 Task: Open Card Social Media Content Review in Board Market Analysis for Market Penetration Strategy to Workspace Digital Marketing Agencies and add a team member Softage.3@softage.net, a label Purple, a checklist Slow Food Movement, an attachment from Trello, a color Purple and finally, add a card description 'Develop and launch new customer acquisition strategy for emerging markets' and a comment 'Given the potential impact of this task on our company reputation for innovation, let us ensure that we approach it with a sense of creativity and imagination.'. Add a start date 'Jan 03, 1900' with a due date 'Jan 10, 1900'
Action: Mouse moved to (254, 159)
Screenshot: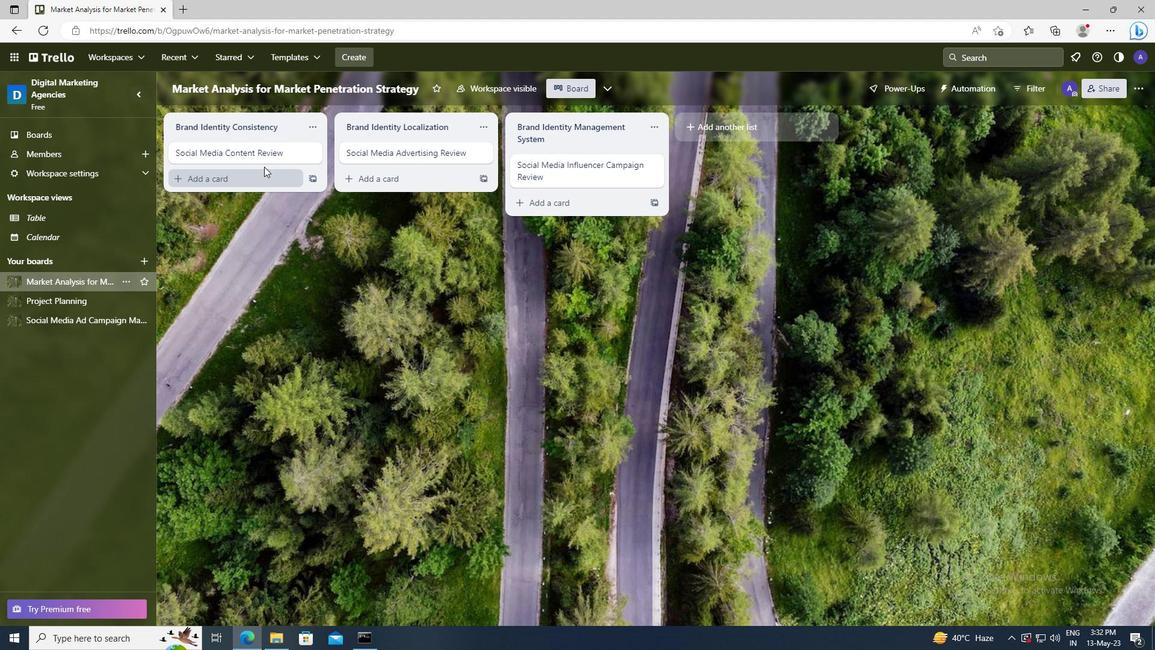 
Action: Mouse pressed left at (254, 159)
Screenshot: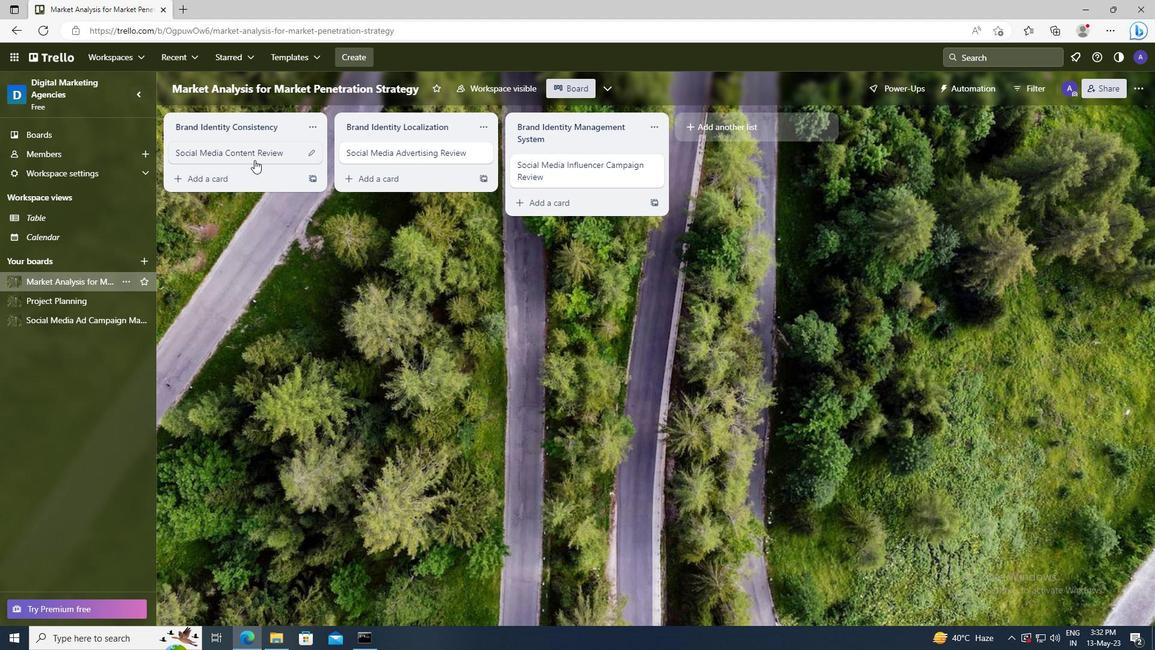 
Action: Mouse moved to (710, 157)
Screenshot: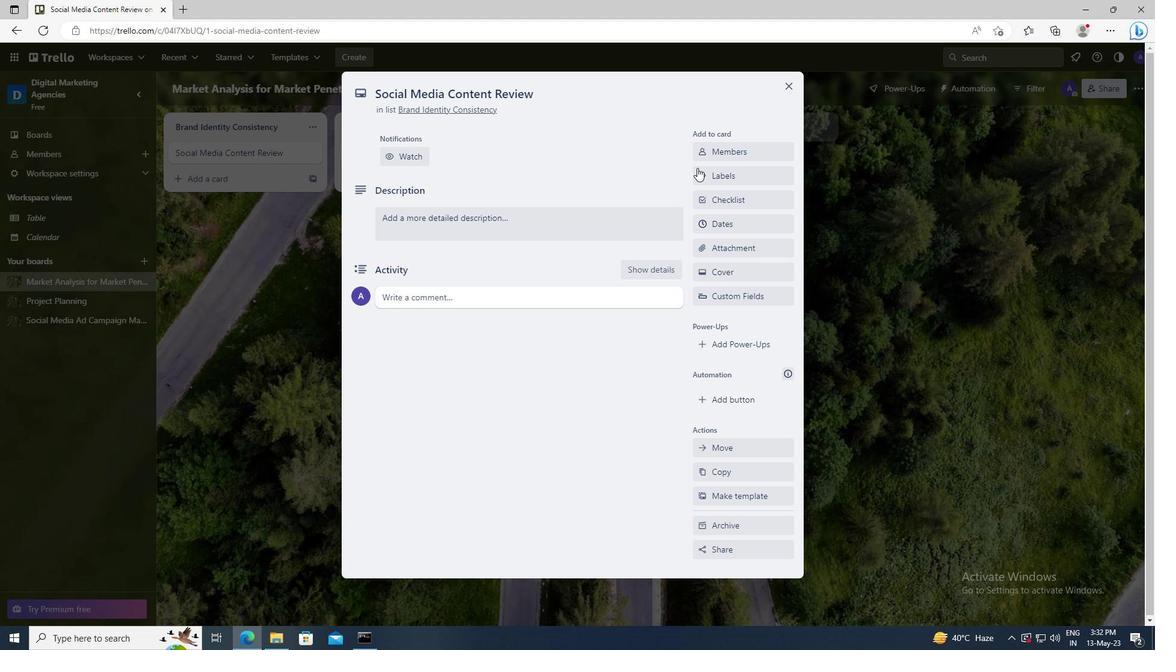 
Action: Mouse pressed left at (710, 157)
Screenshot: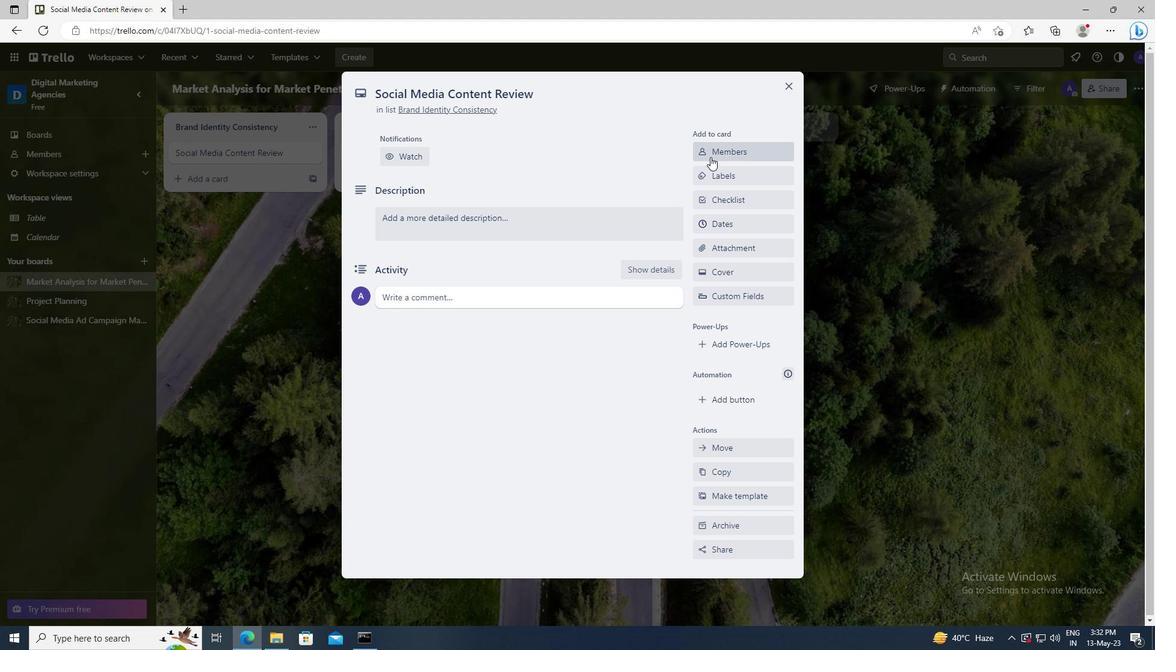 
Action: Mouse moved to (720, 199)
Screenshot: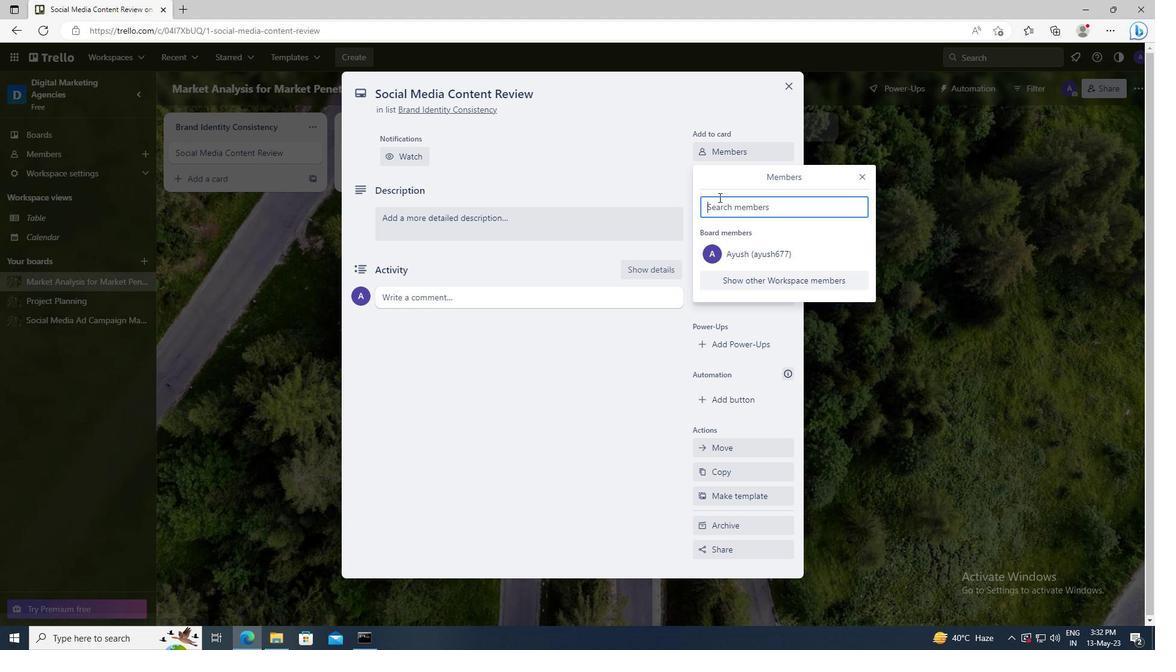 
Action: Mouse pressed left at (720, 199)
Screenshot: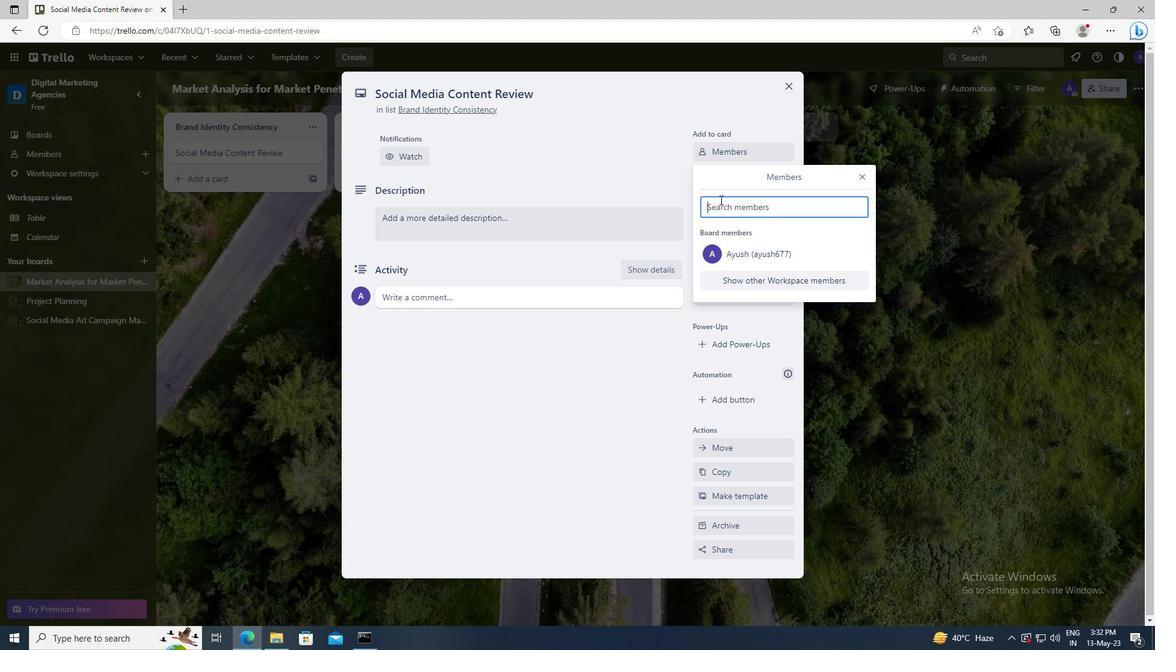 
Action: Key pressed <Key.shift>SOFTAGE.3
Screenshot: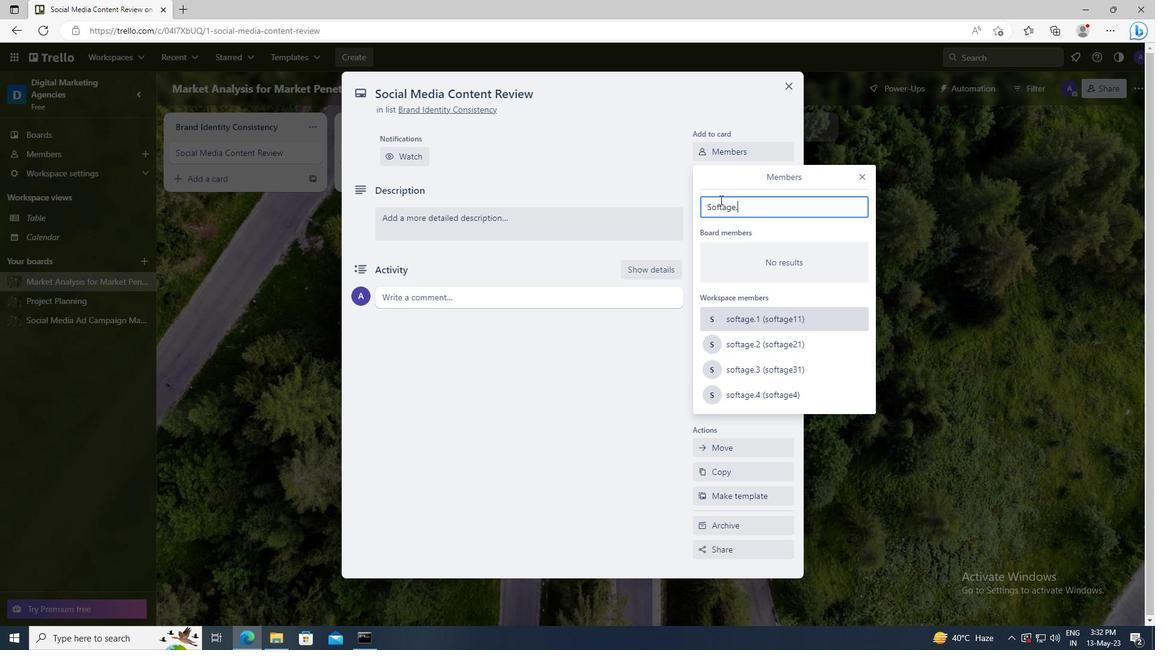 
Action: Mouse moved to (740, 321)
Screenshot: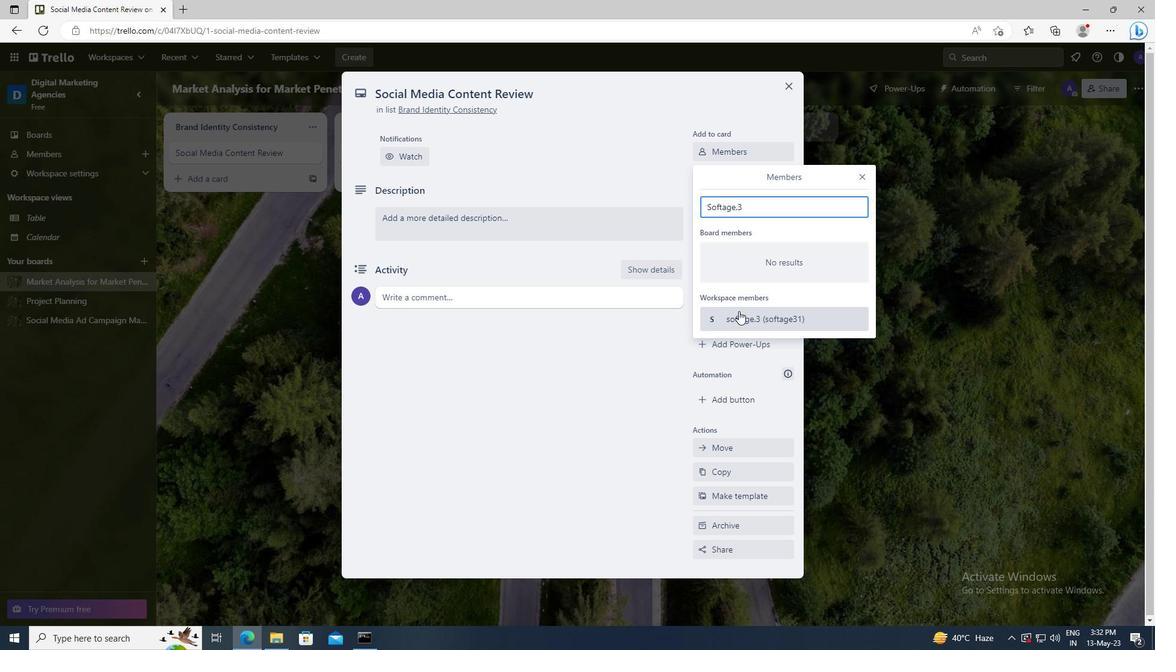 
Action: Mouse pressed left at (740, 321)
Screenshot: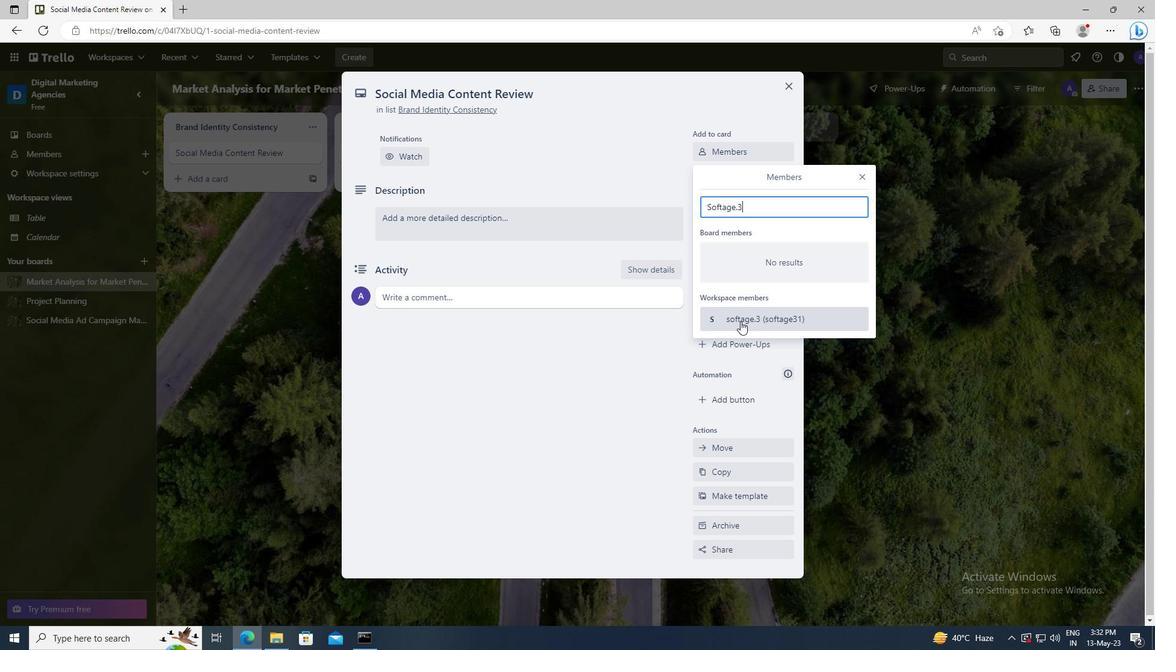 
Action: Mouse moved to (863, 175)
Screenshot: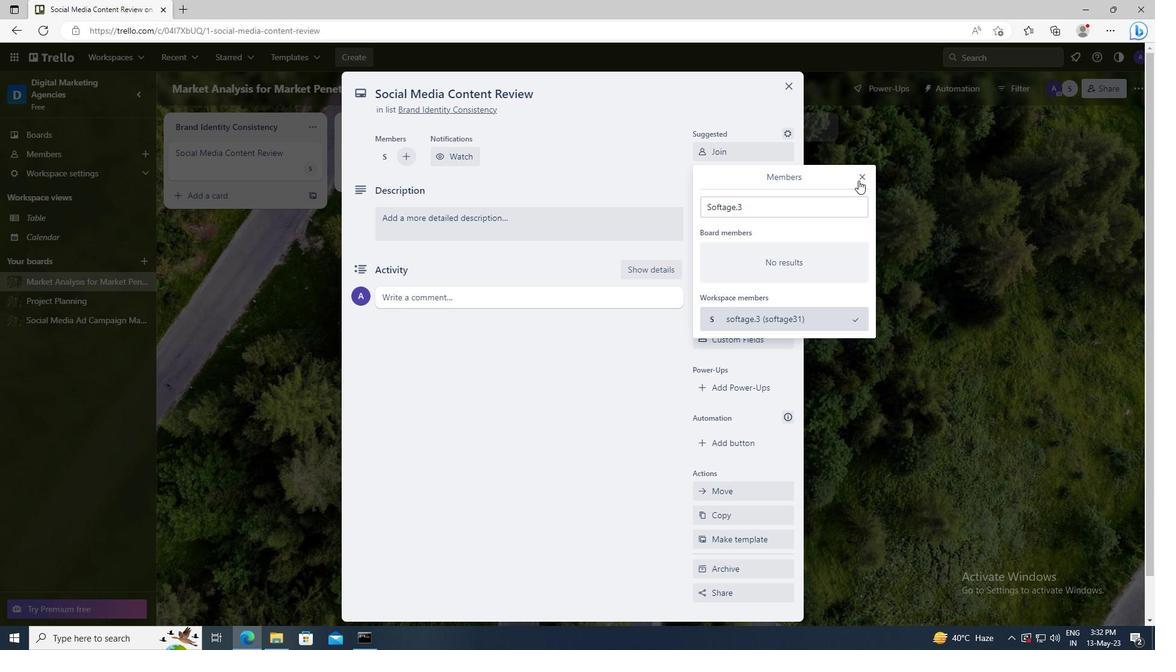 
Action: Mouse pressed left at (863, 175)
Screenshot: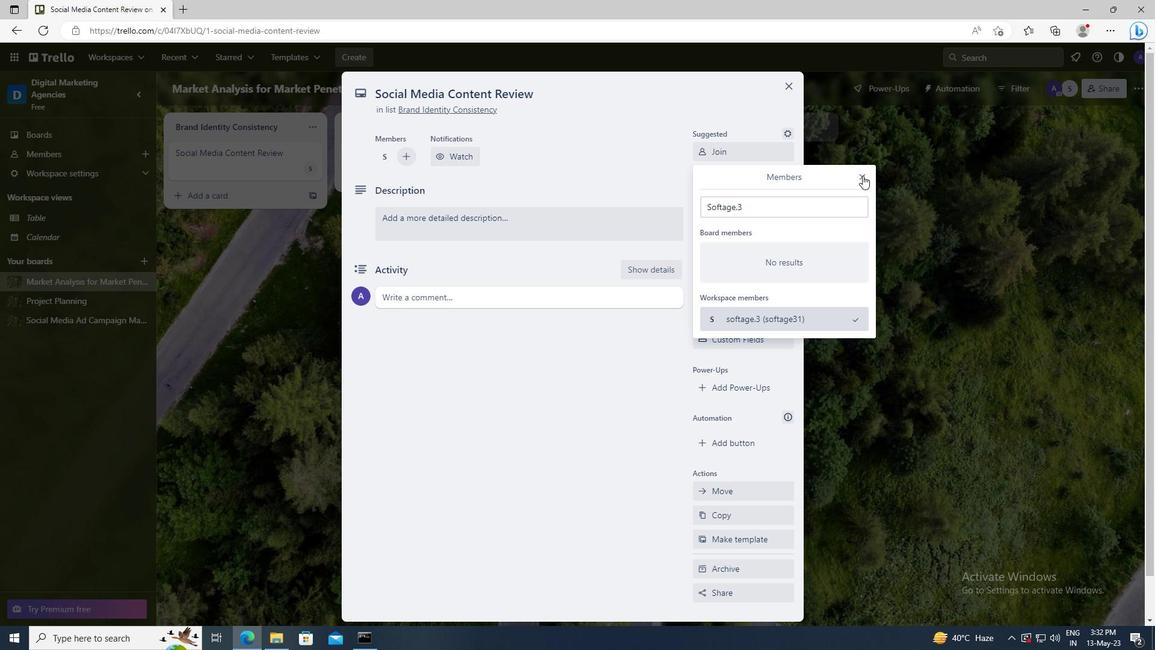 
Action: Mouse moved to (751, 214)
Screenshot: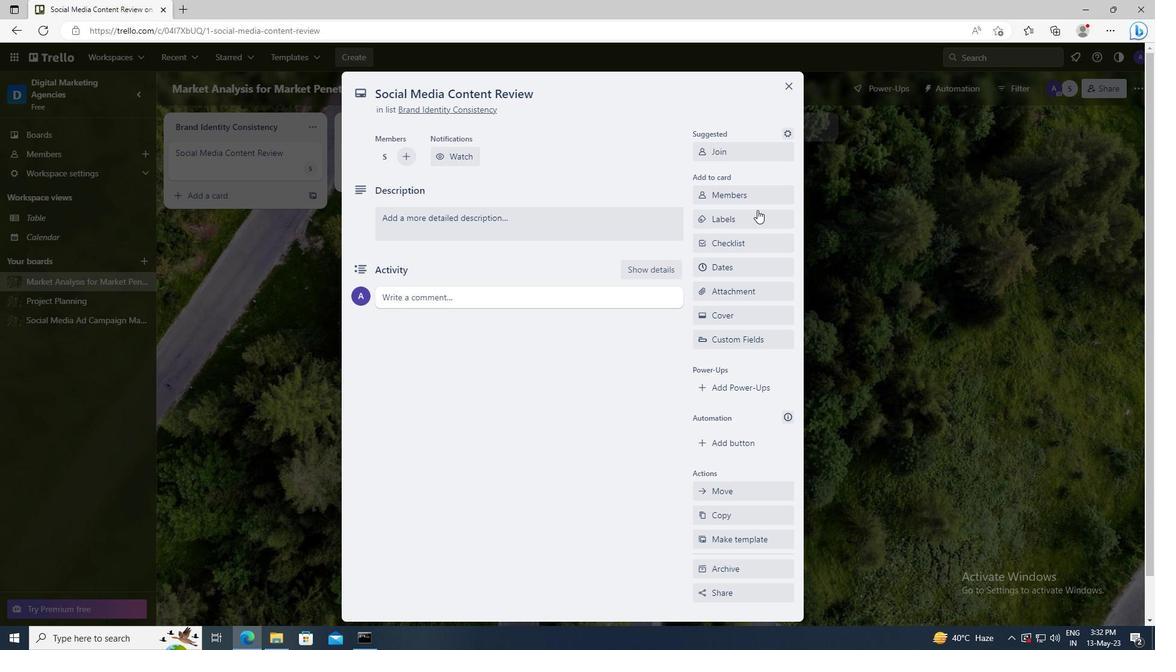 
Action: Mouse pressed left at (751, 214)
Screenshot: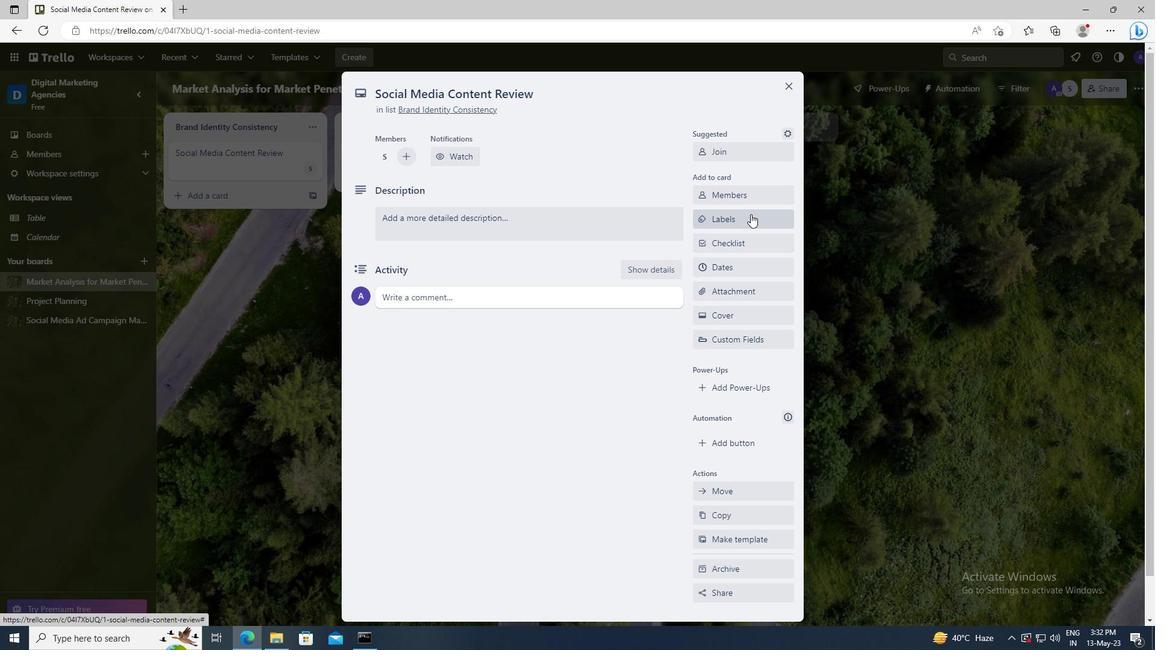 
Action: Mouse moved to (772, 456)
Screenshot: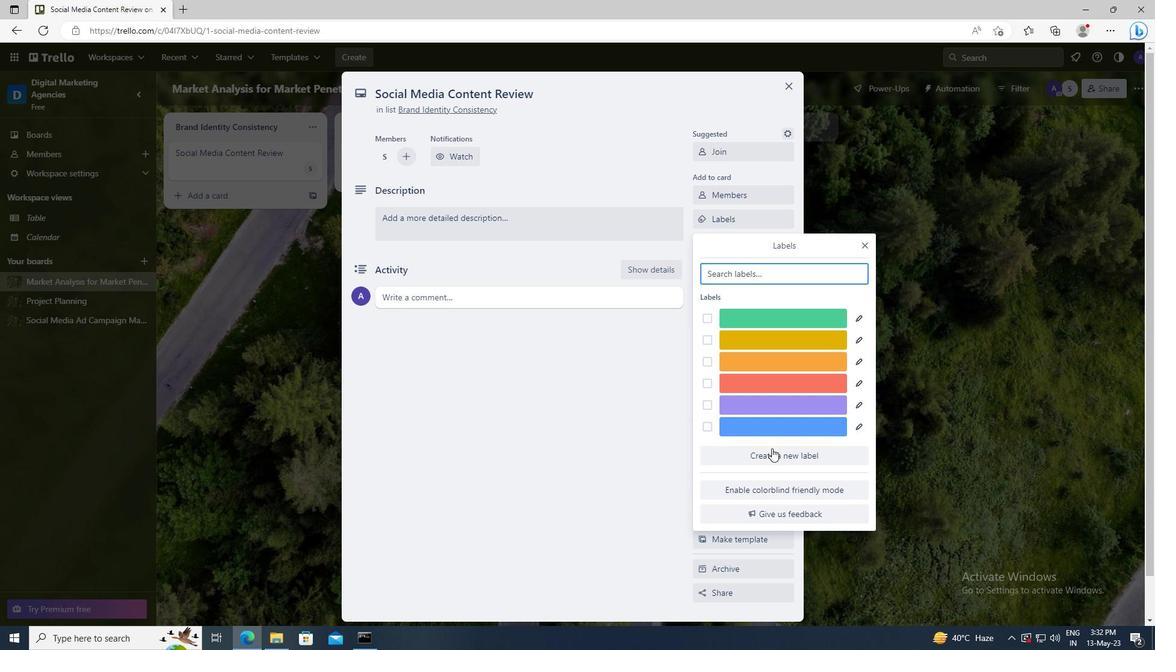 
Action: Mouse pressed left at (772, 456)
Screenshot: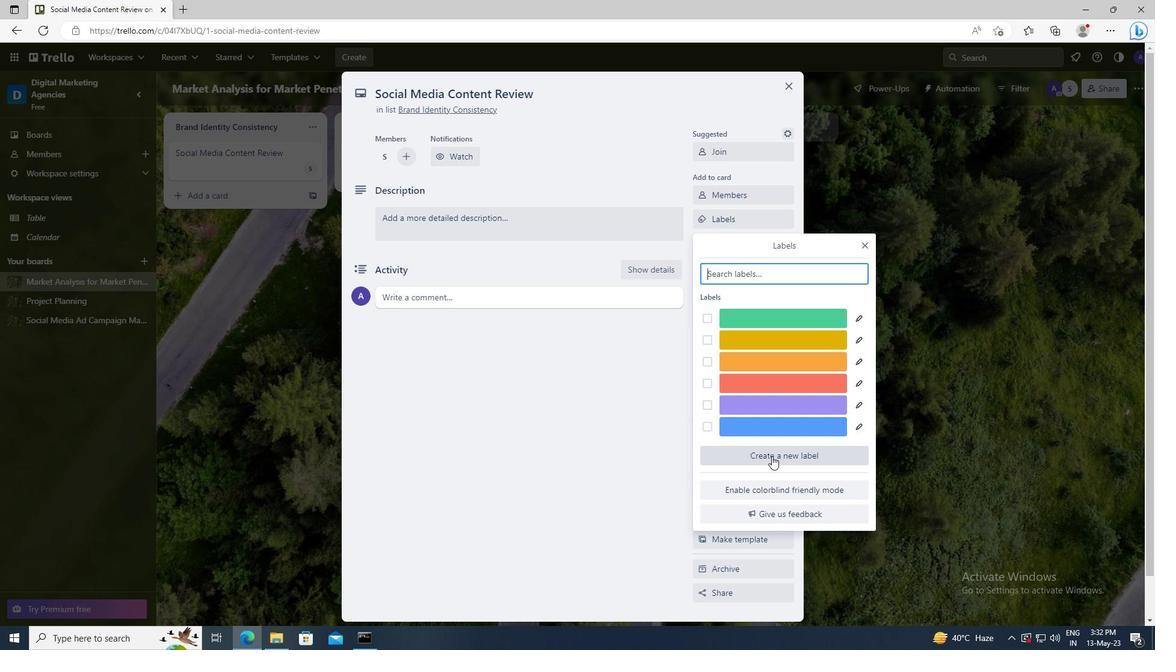 
Action: Mouse moved to (851, 417)
Screenshot: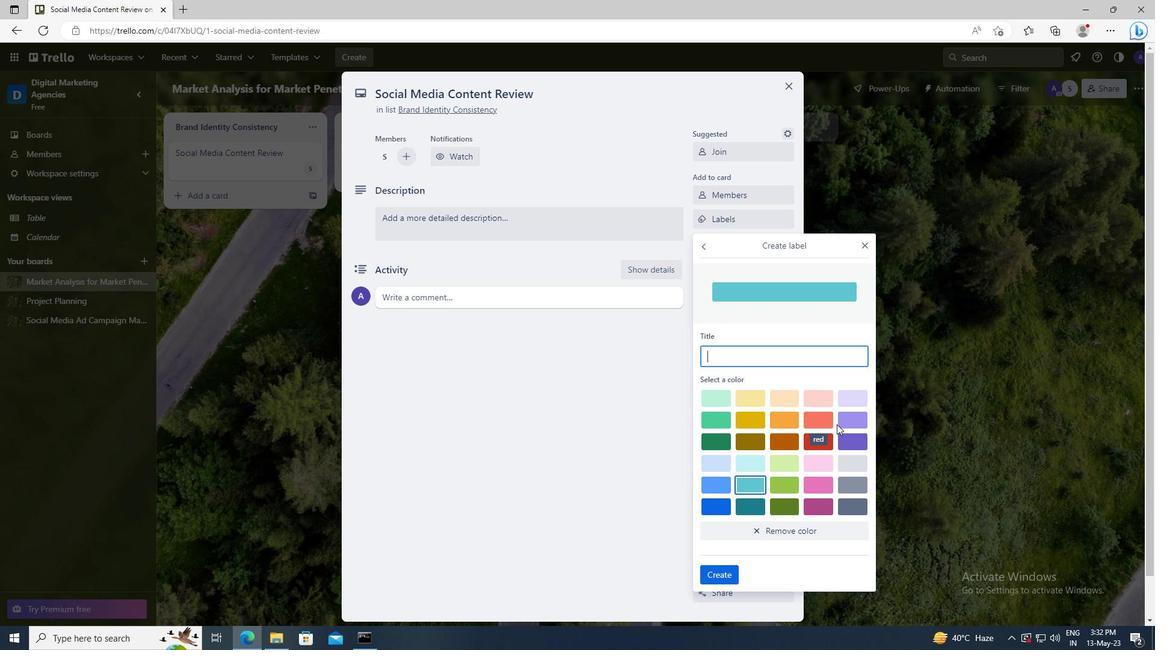
Action: Mouse pressed left at (851, 417)
Screenshot: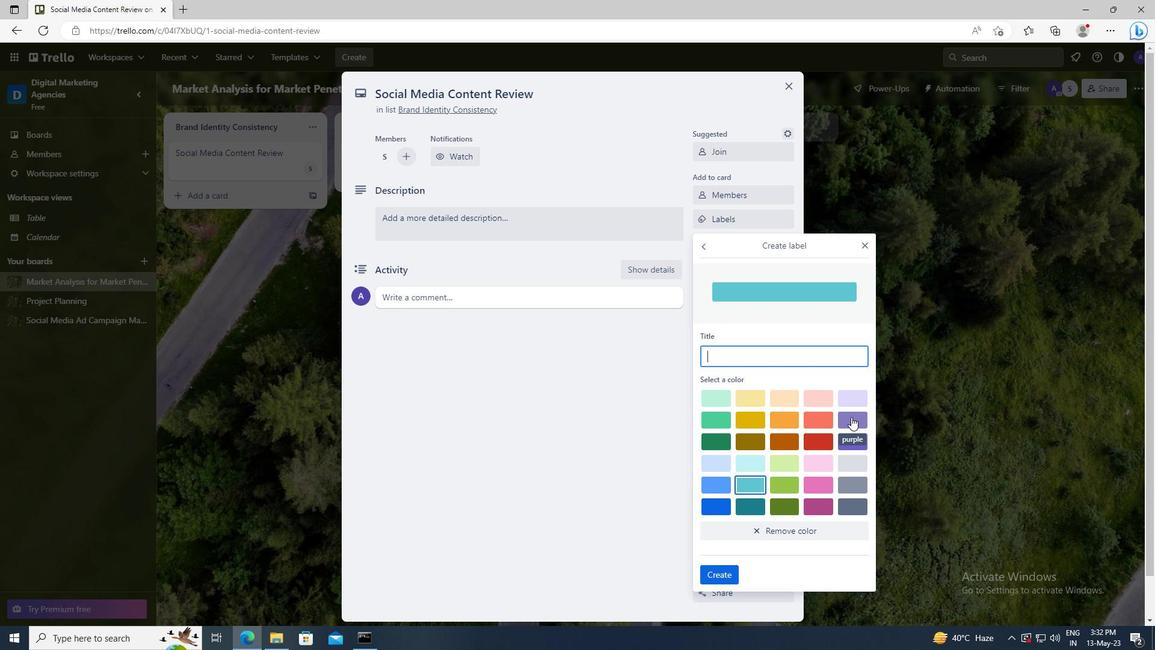 
Action: Mouse moved to (731, 573)
Screenshot: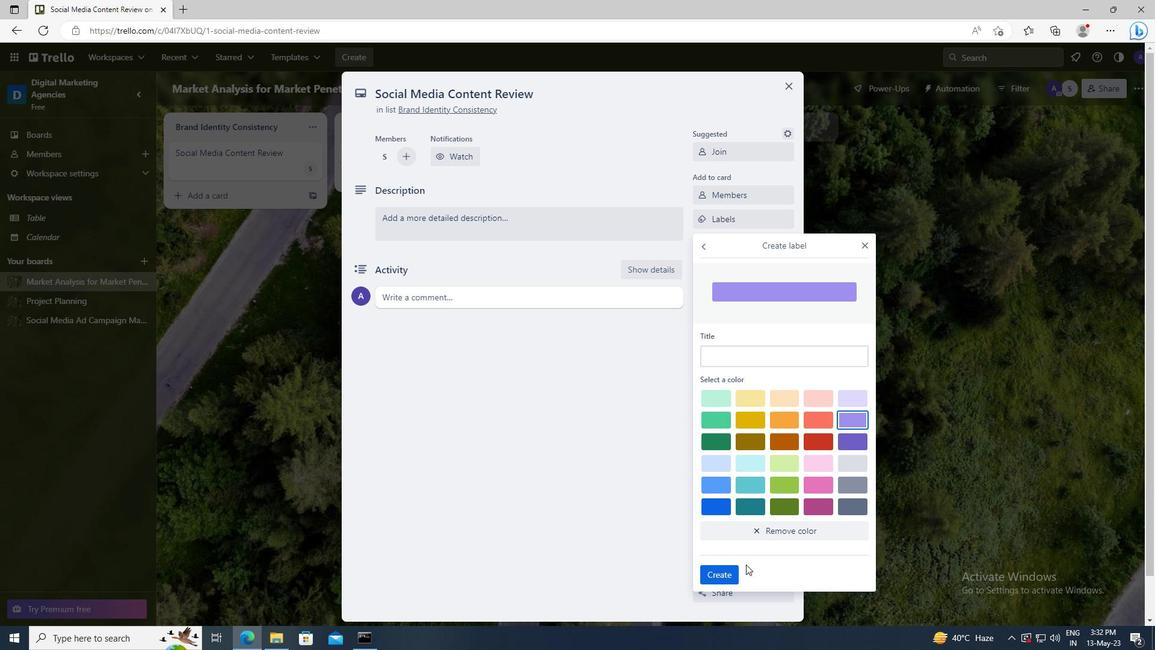 
Action: Mouse pressed left at (731, 573)
Screenshot: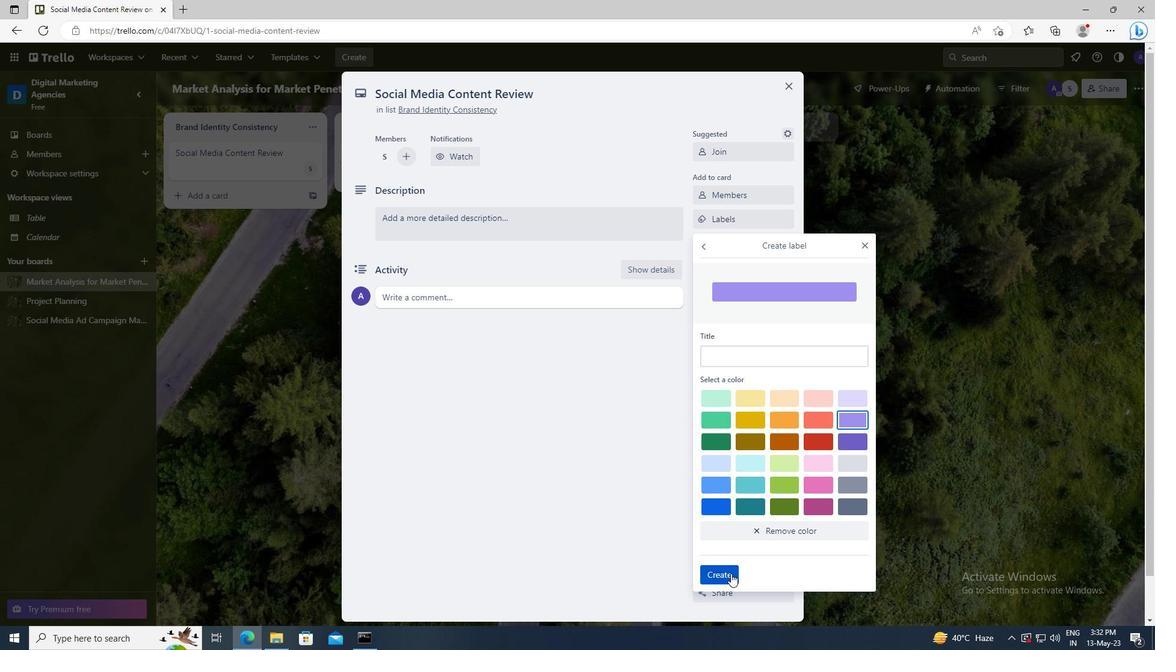 
Action: Mouse moved to (864, 245)
Screenshot: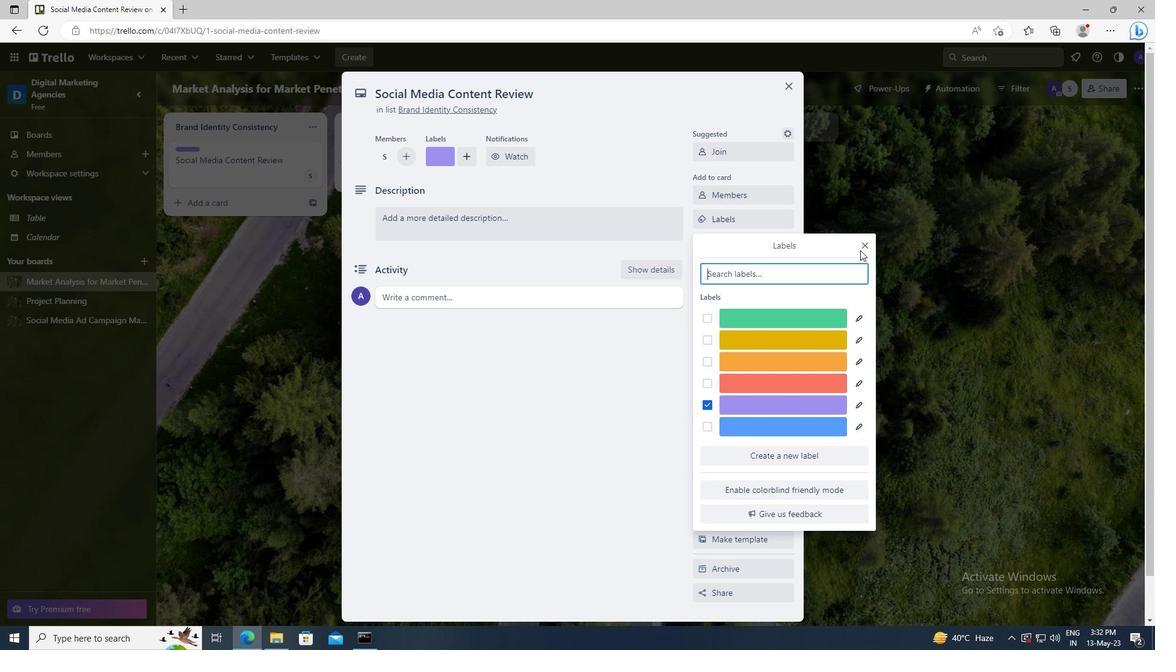 
Action: Mouse pressed left at (864, 245)
Screenshot: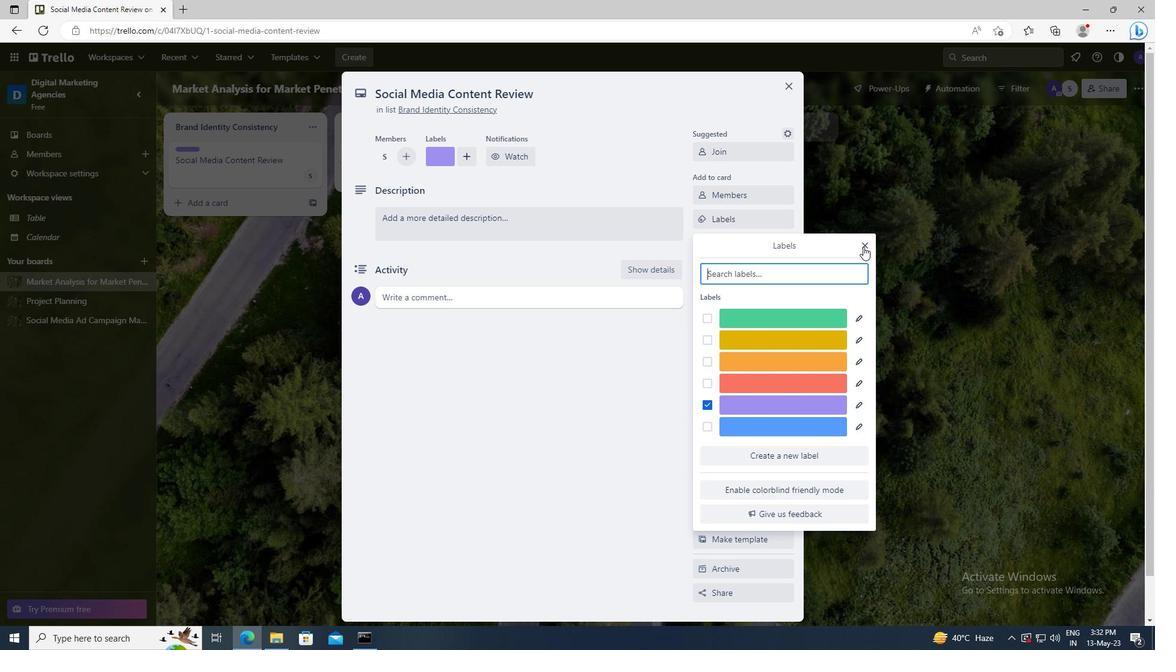 
Action: Mouse moved to (740, 246)
Screenshot: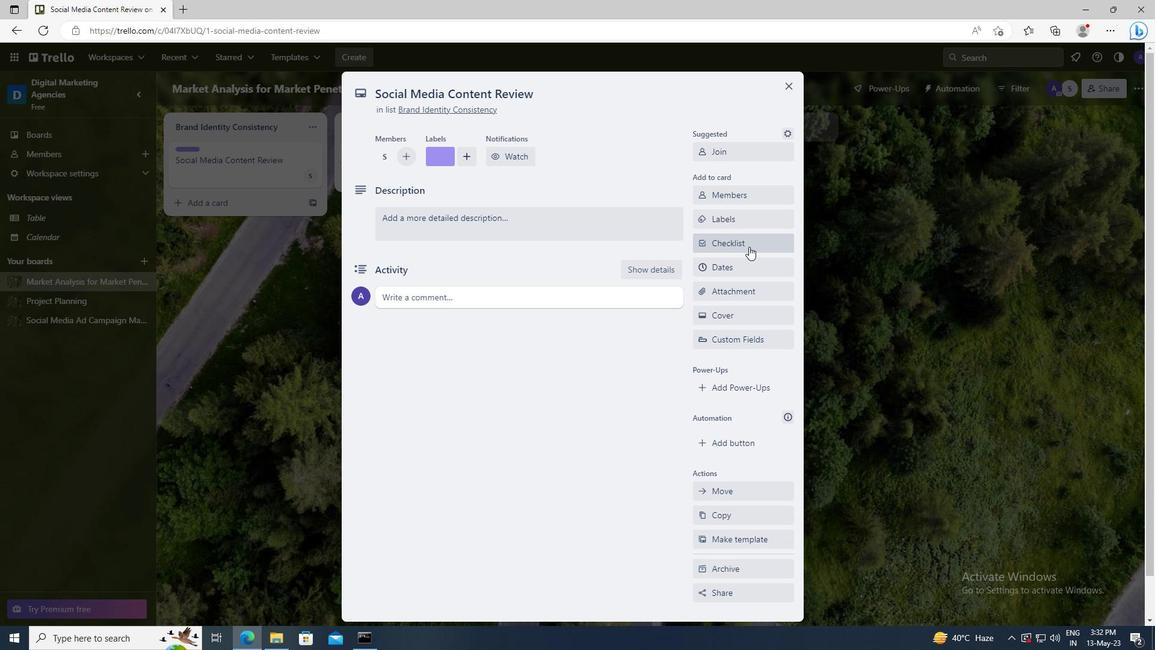 
Action: Mouse pressed left at (740, 246)
Screenshot: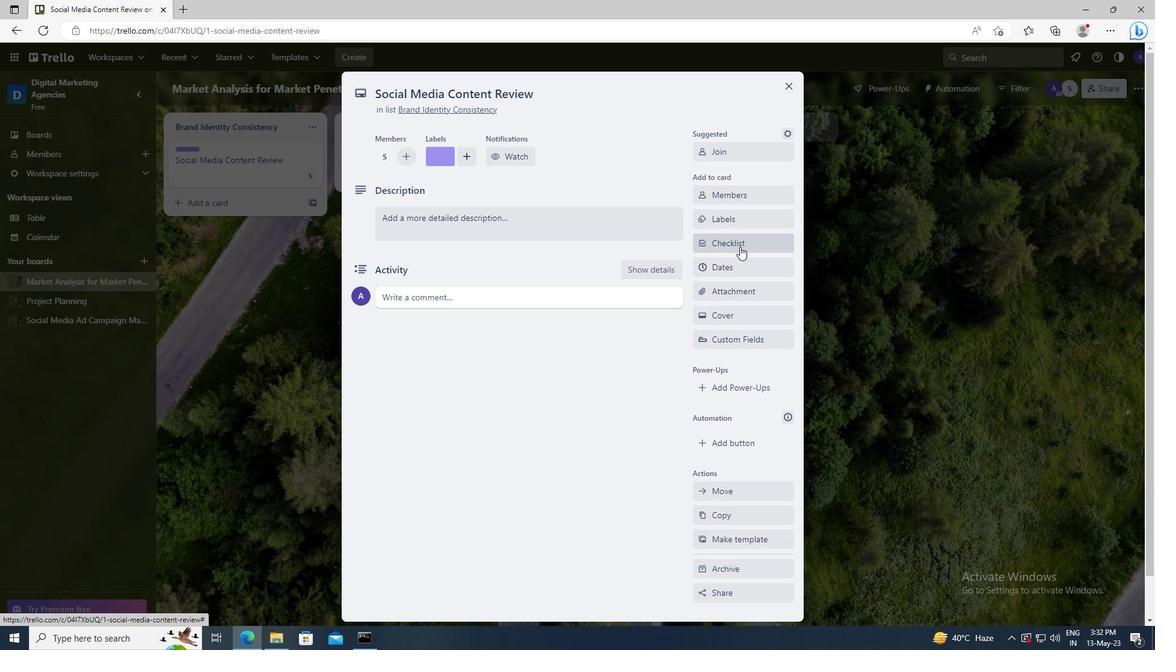 
Action: Key pressed <Key.shift>SLOW<Key.space><Key.shift>FOOD<Key.space><Key.shift>MOVEMENT
Screenshot: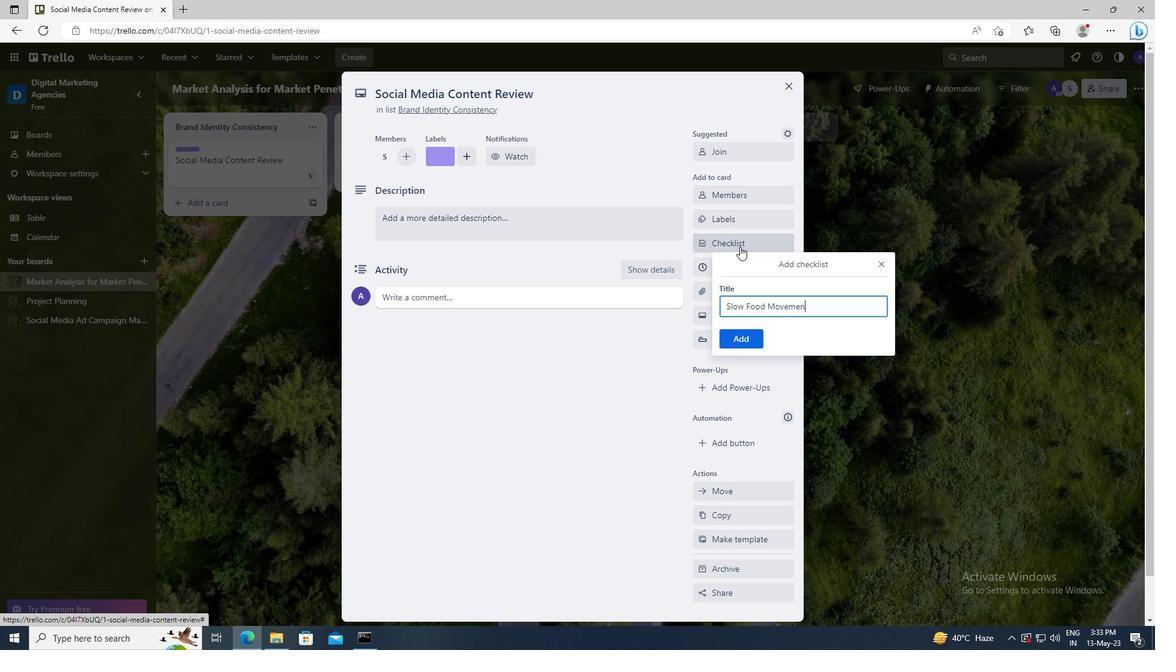 
Action: Mouse moved to (733, 338)
Screenshot: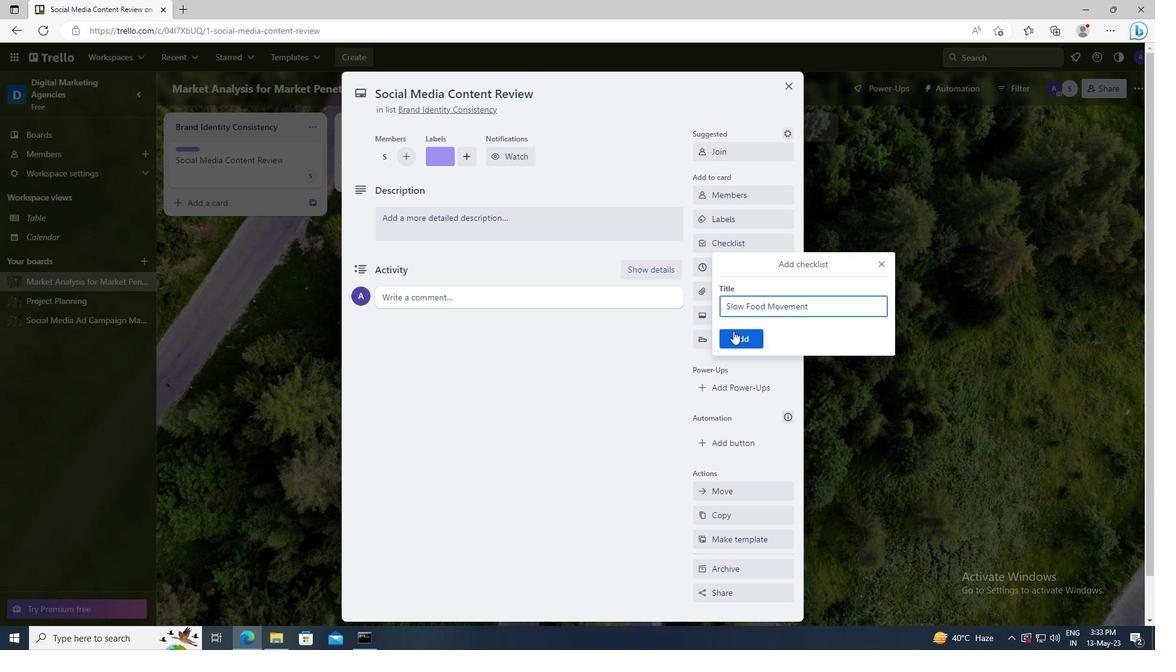 
Action: Mouse pressed left at (733, 338)
Screenshot: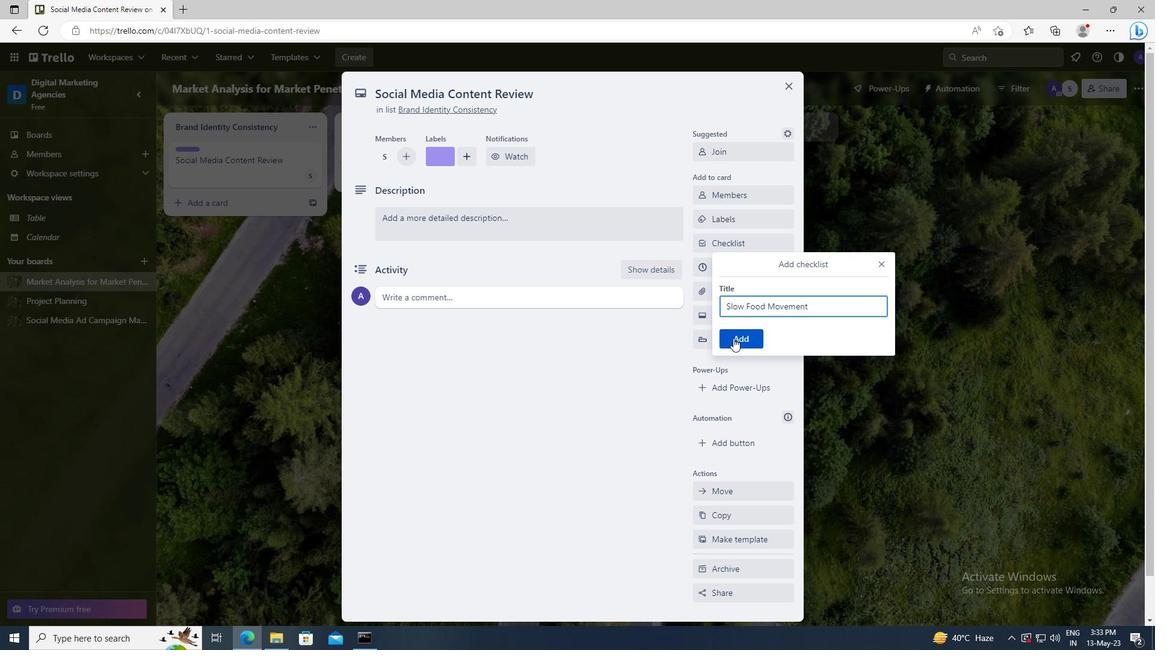 
Action: Mouse moved to (727, 294)
Screenshot: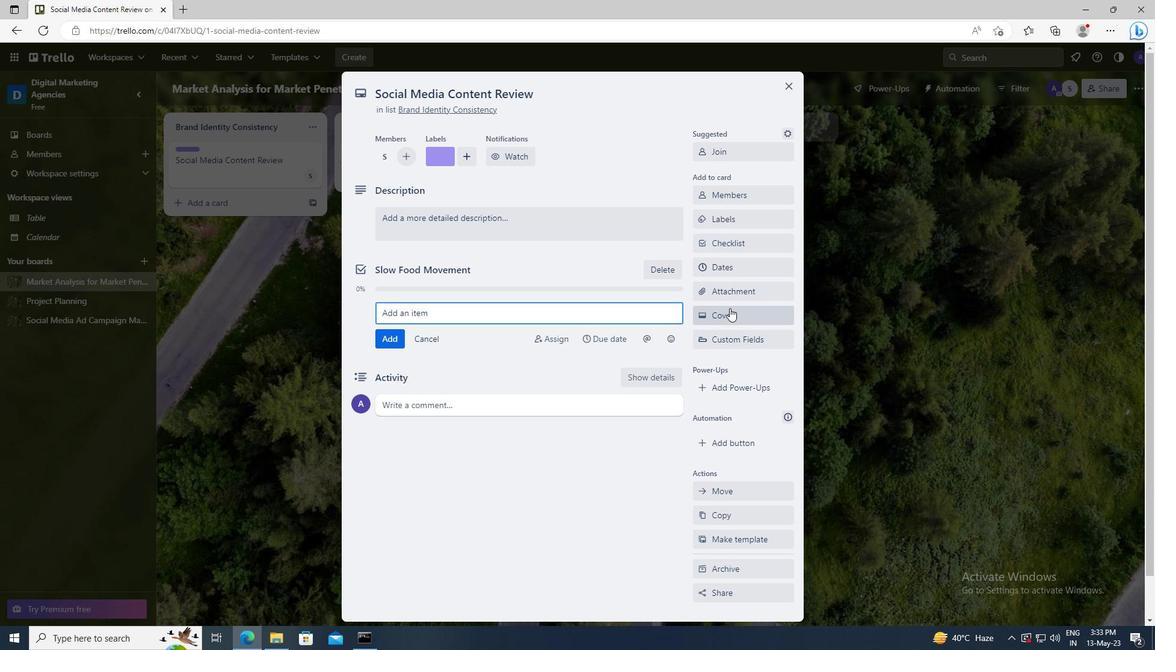 
Action: Mouse pressed left at (727, 294)
Screenshot: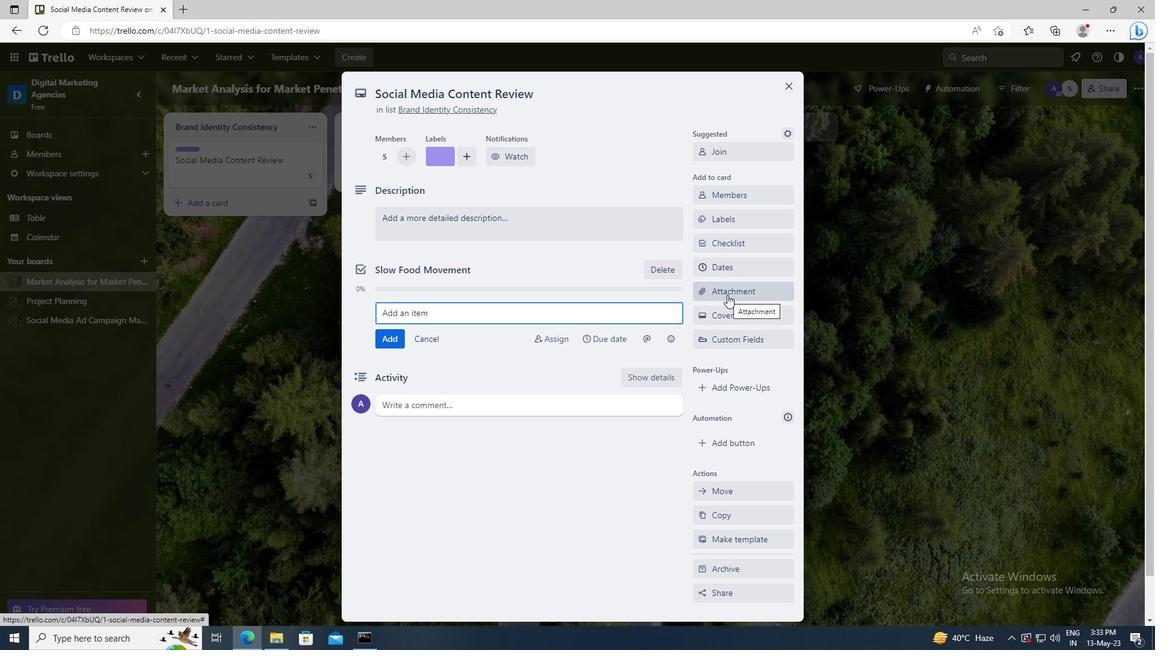 
Action: Mouse moved to (731, 362)
Screenshot: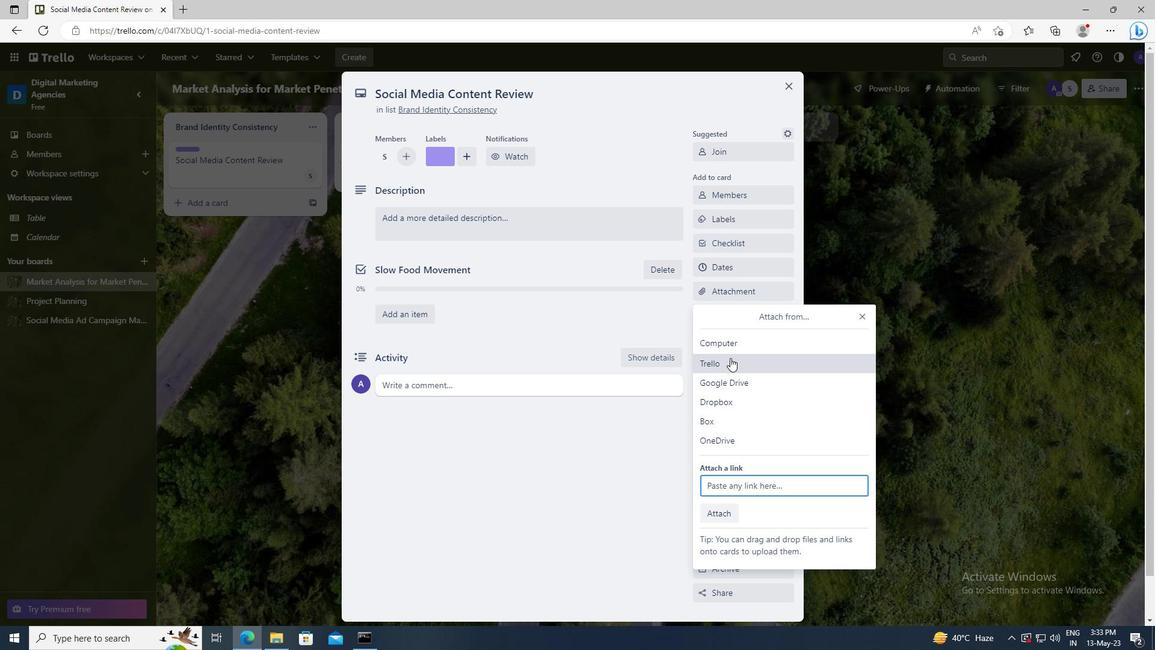 
Action: Mouse pressed left at (731, 362)
Screenshot: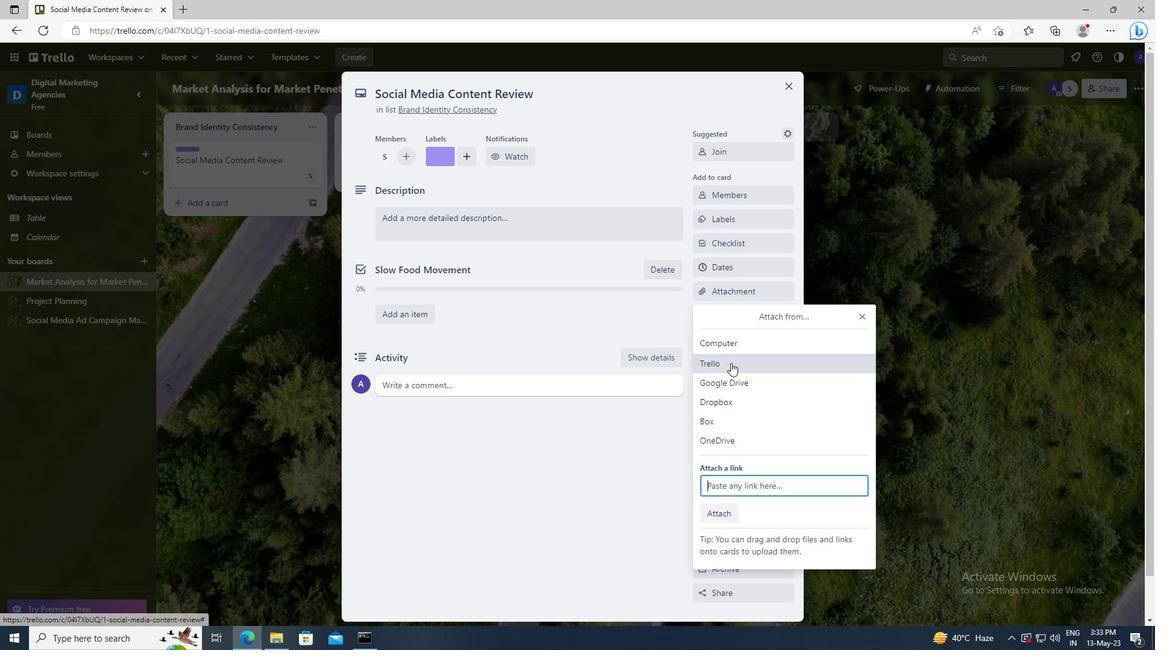 
Action: Mouse moved to (727, 278)
Screenshot: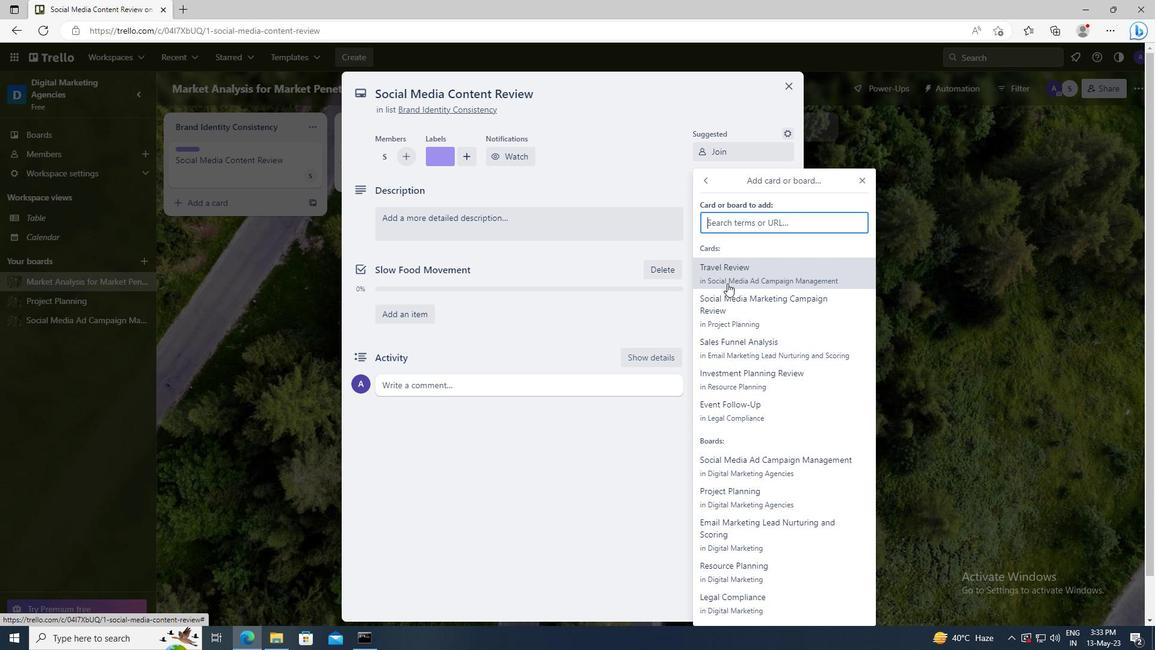 
Action: Mouse pressed left at (727, 278)
Screenshot: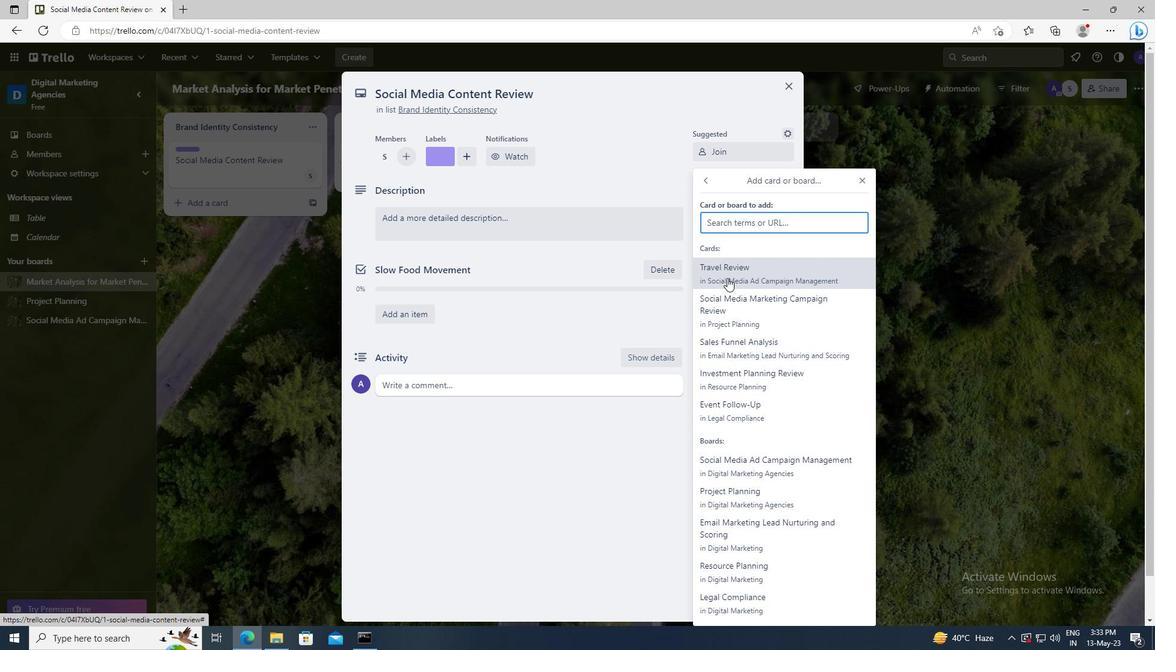 
Action: Mouse moved to (730, 308)
Screenshot: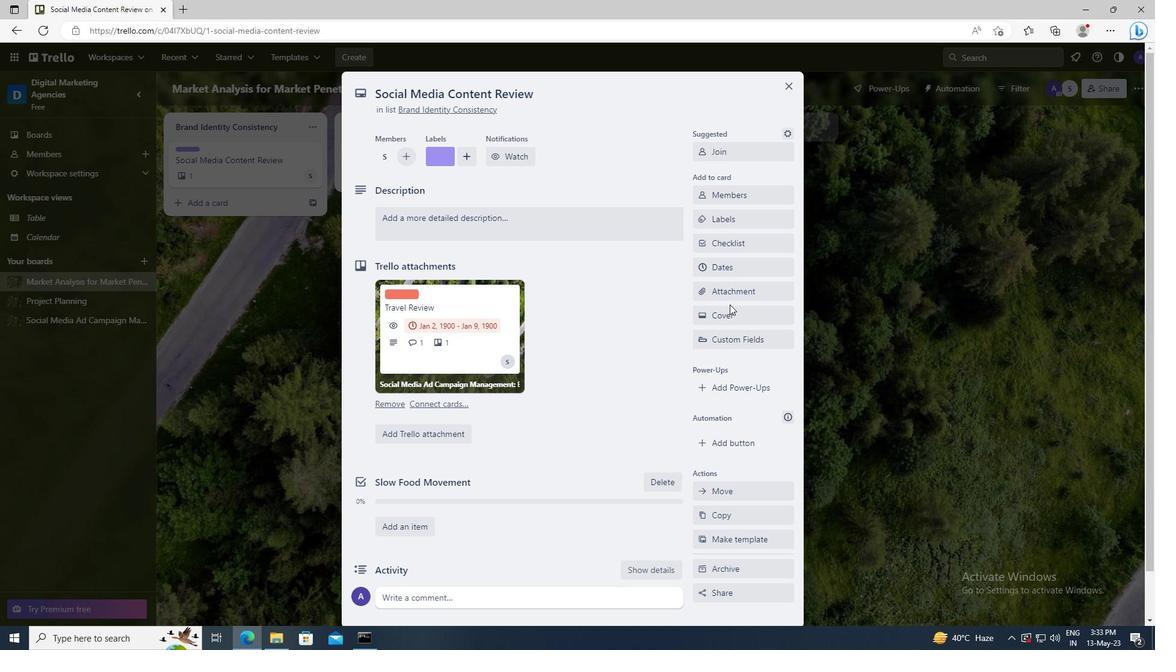 
Action: Mouse pressed left at (730, 308)
Screenshot: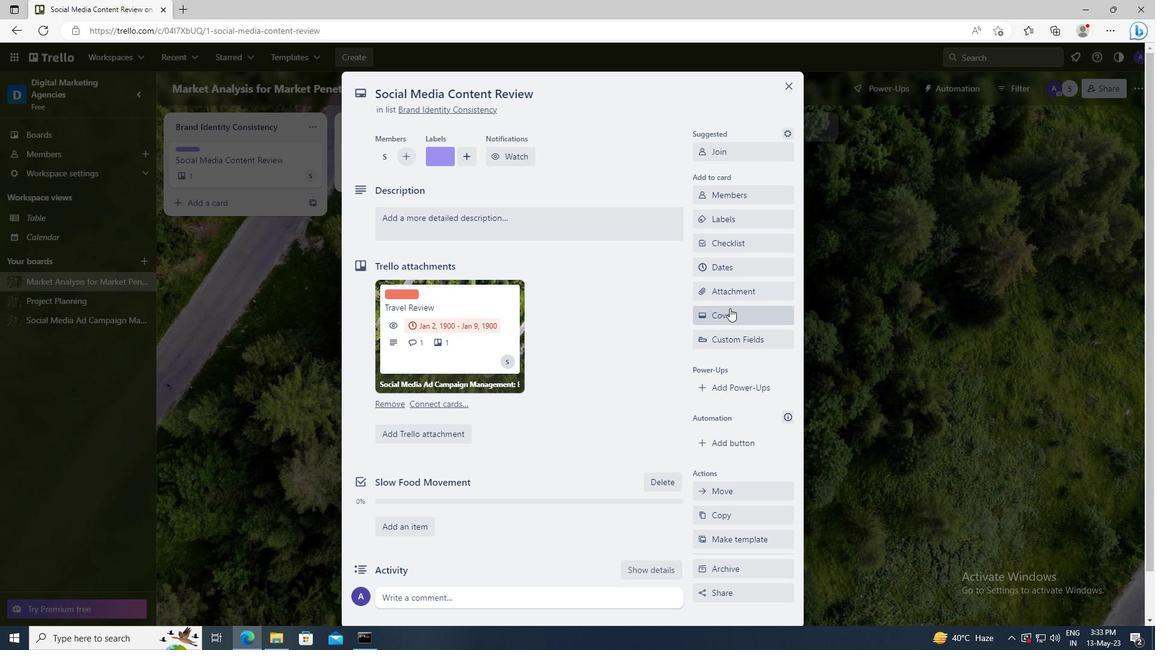 
Action: Mouse moved to (859, 382)
Screenshot: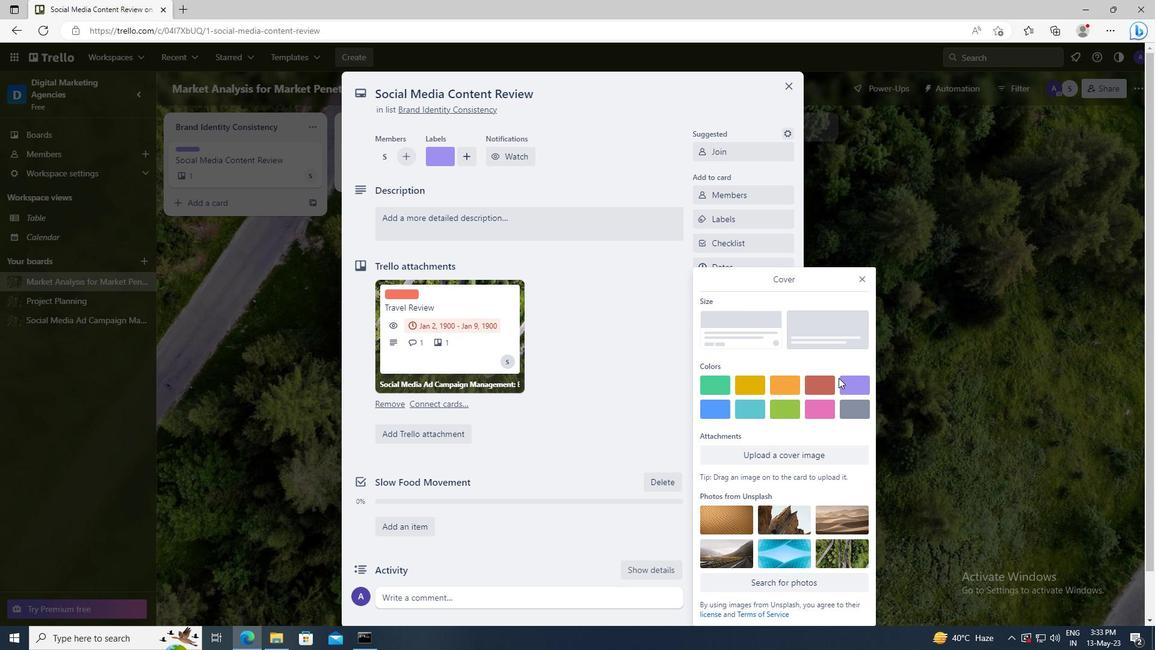 
Action: Mouse pressed left at (859, 382)
Screenshot: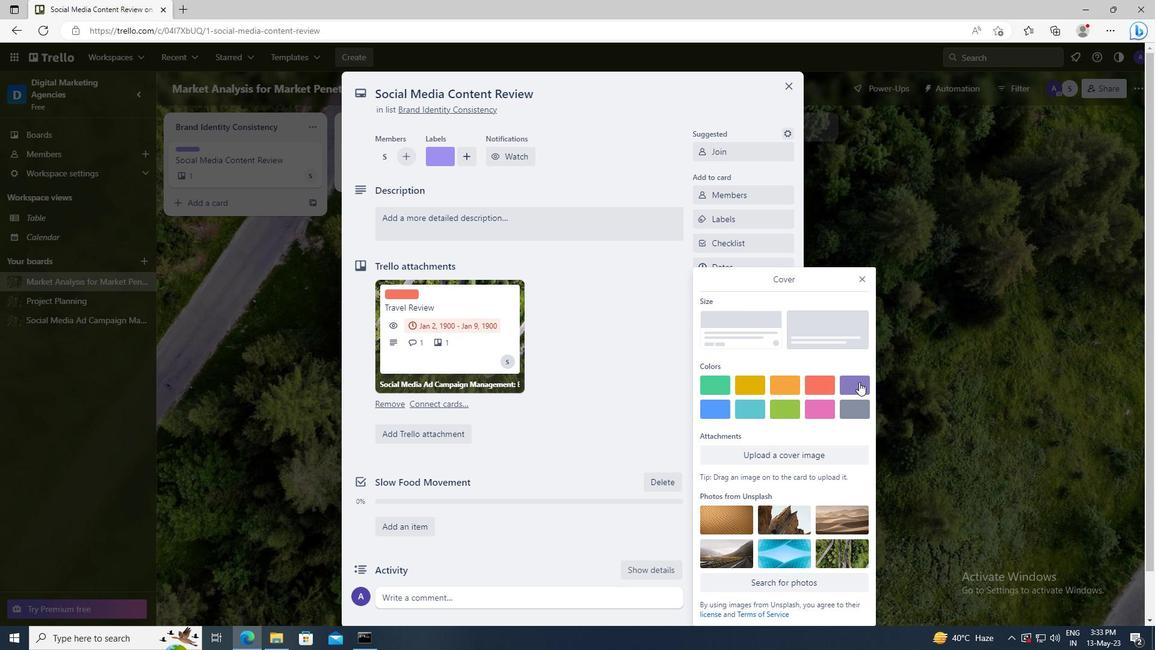 
Action: Mouse moved to (866, 251)
Screenshot: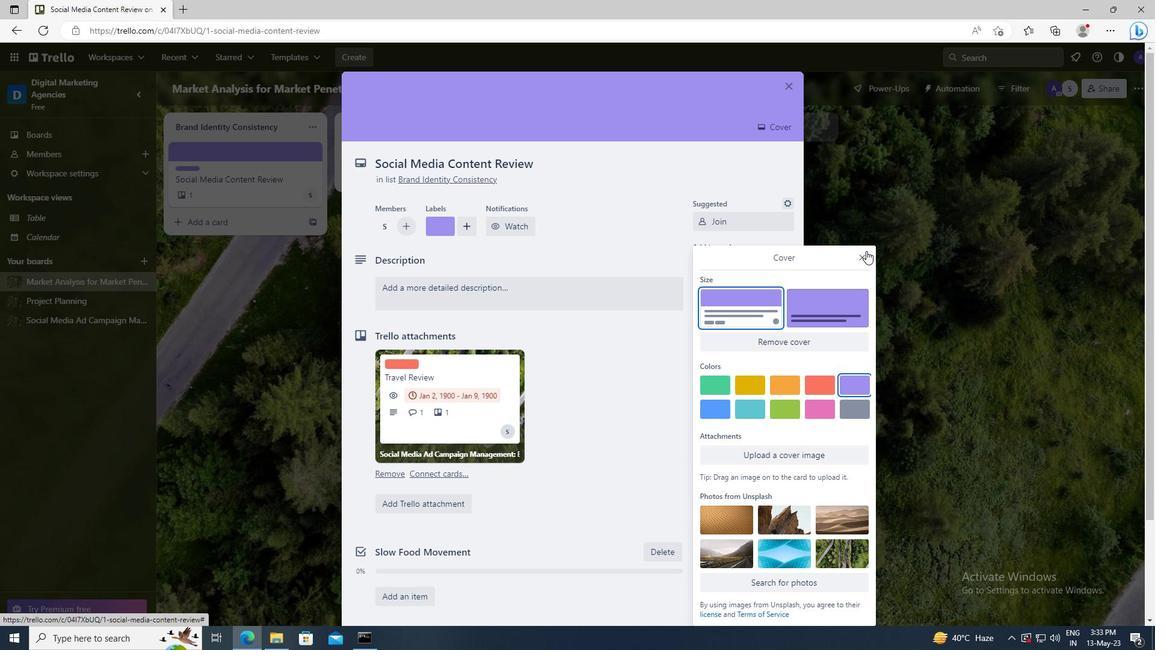 
Action: Mouse pressed left at (866, 251)
Screenshot: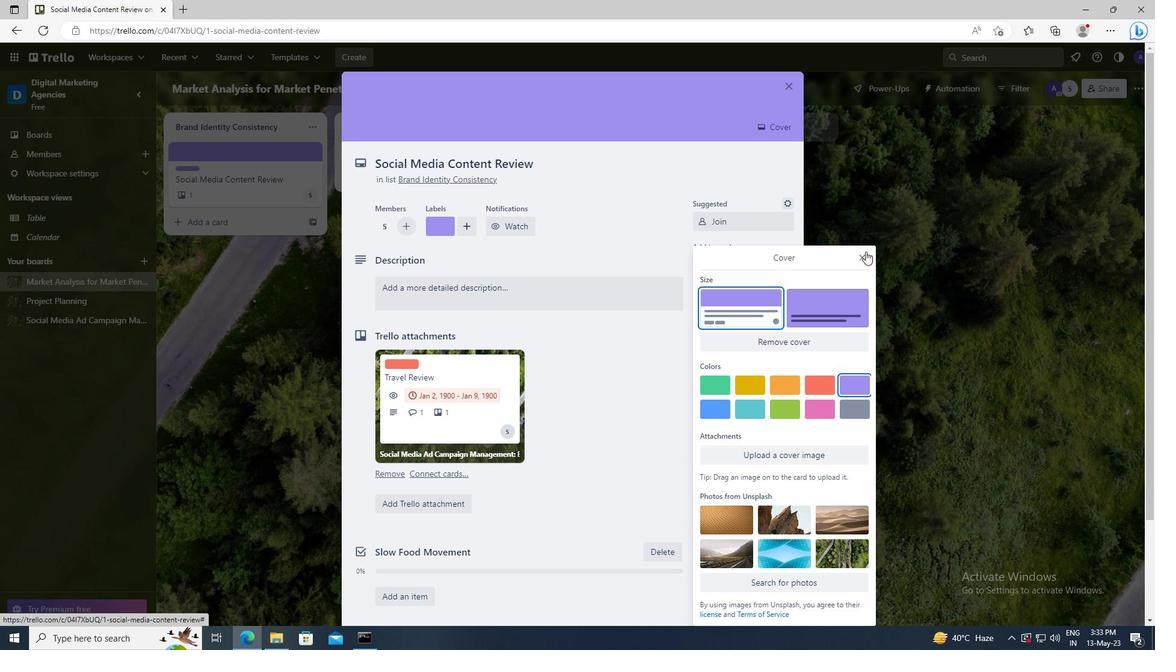 
Action: Mouse moved to (516, 299)
Screenshot: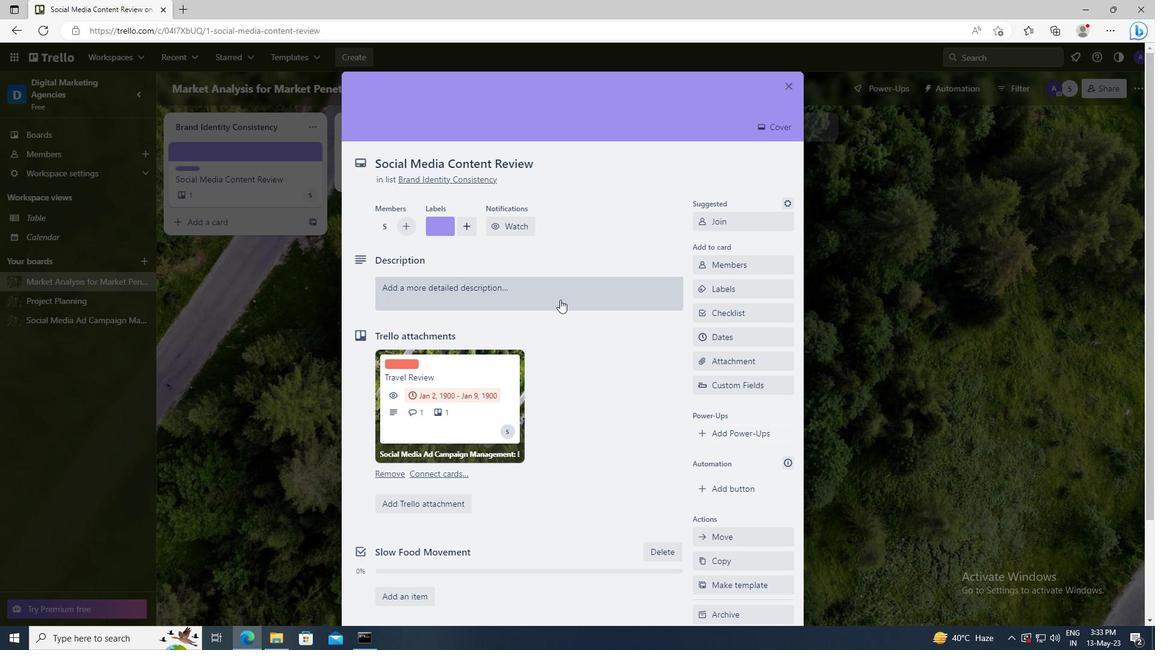 
Action: Mouse pressed left at (516, 299)
Screenshot: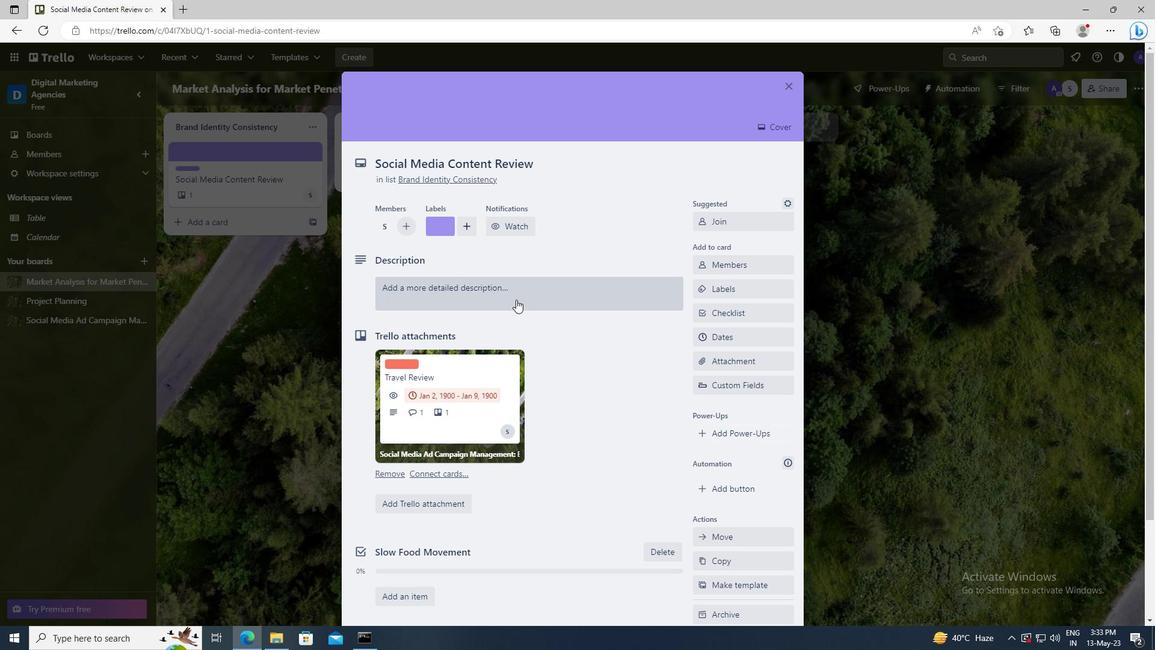 
Action: Key pressed <Key.shift>DEVELOP<Key.space>AND<Key.space>LAUNCH<Key.space>NEW<Key.space>CUSTOMER<Key.space>ACQUISITION<Key.space>STRATEGY<Key.space>FOR<Key.space>EMERGING<Key.space>MARKETS
Screenshot: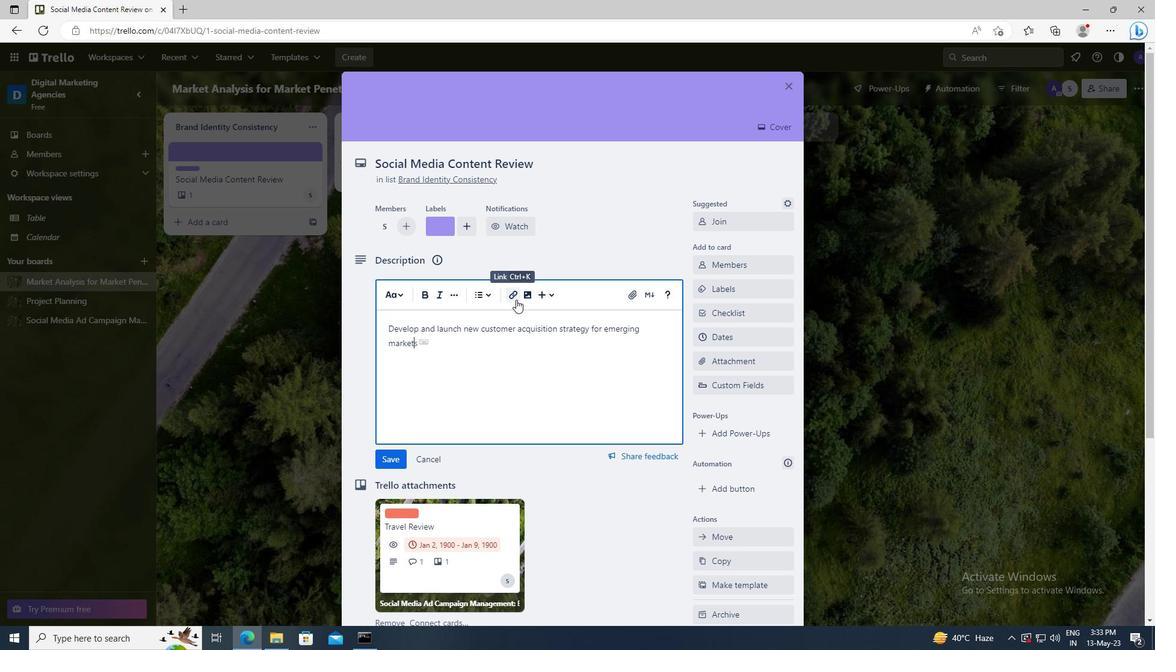 
Action: Mouse scrolled (516, 299) with delta (0, 0)
Screenshot: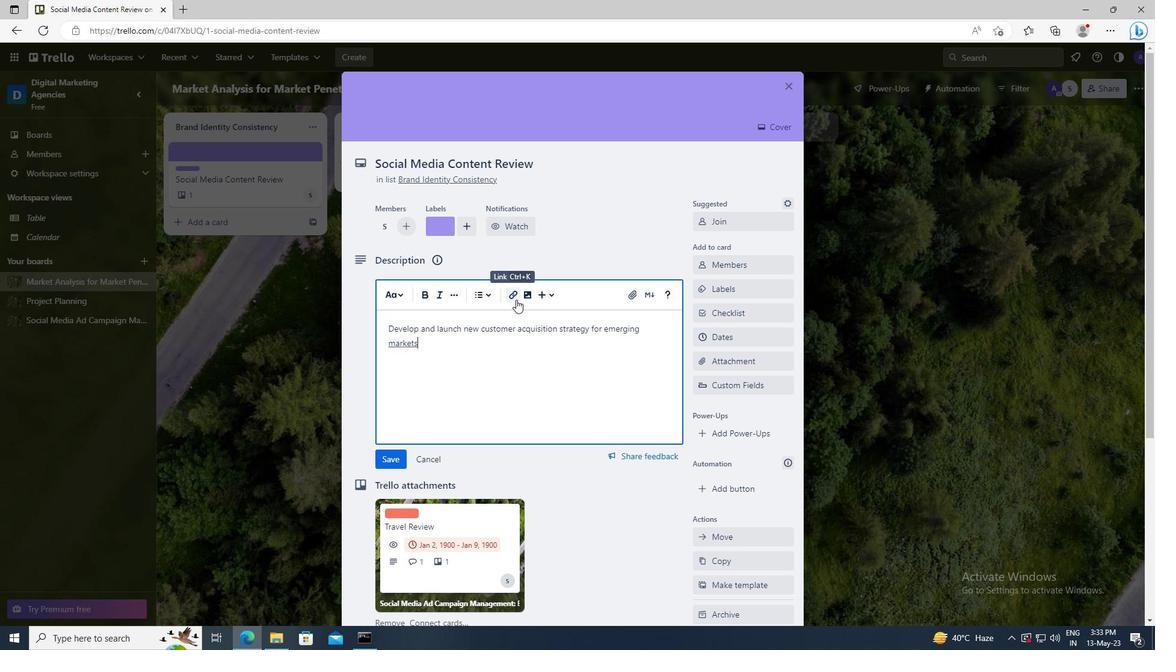
Action: Mouse scrolled (516, 299) with delta (0, 0)
Screenshot: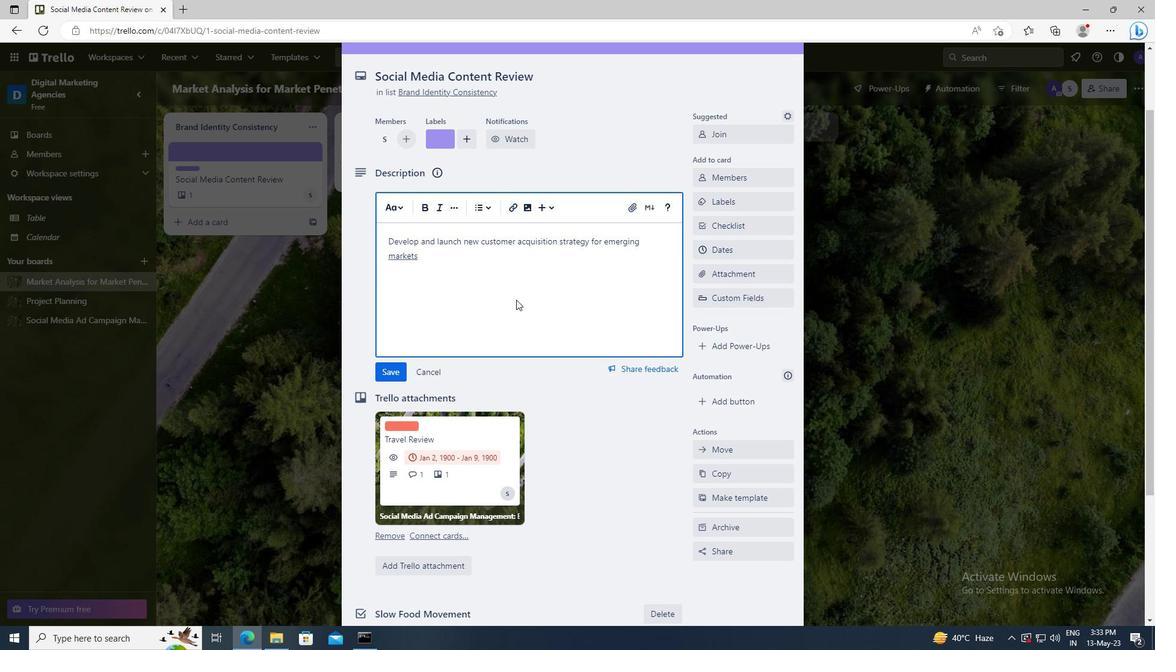 
Action: Mouse moved to (394, 289)
Screenshot: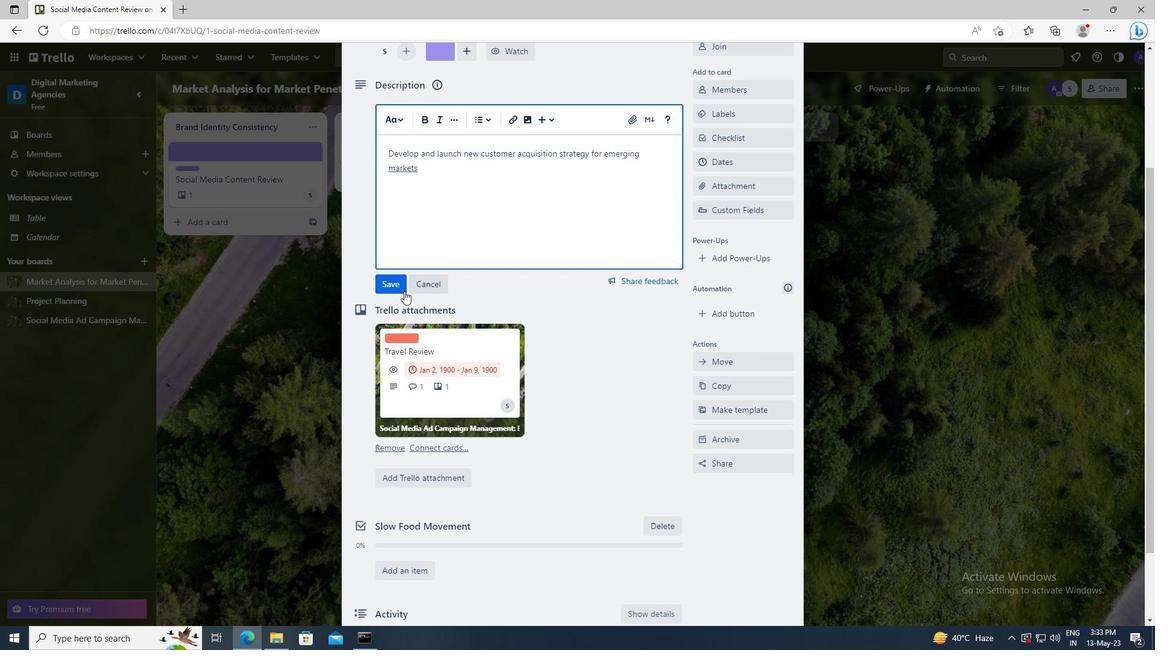 
Action: Mouse pressed left at (394, 289)
Screenshot: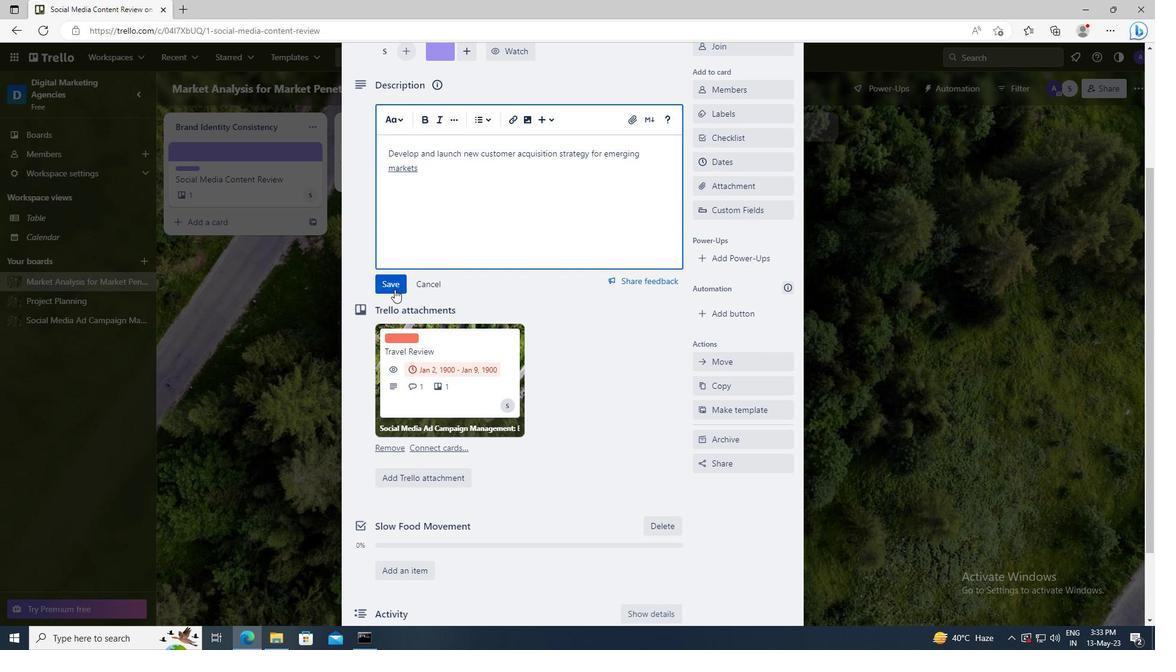 
Action: Mouse scrolled (394, 288) with delta (0, 0)
Screenshot: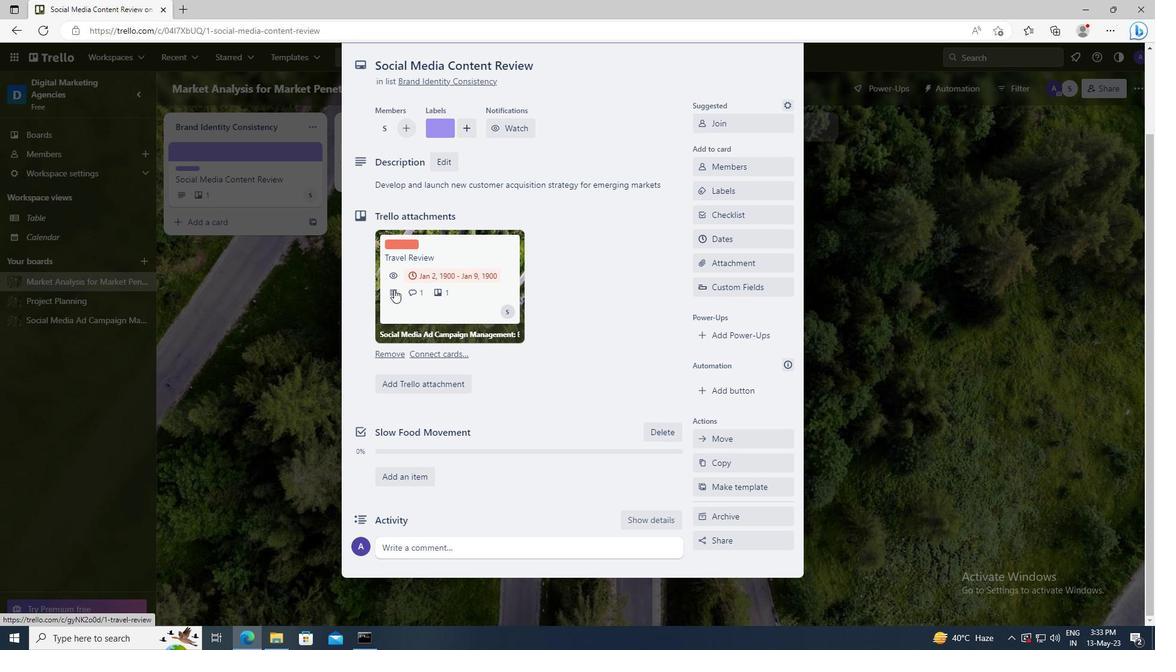 
Action: Mouse moved to (411, 548)
Screenshot: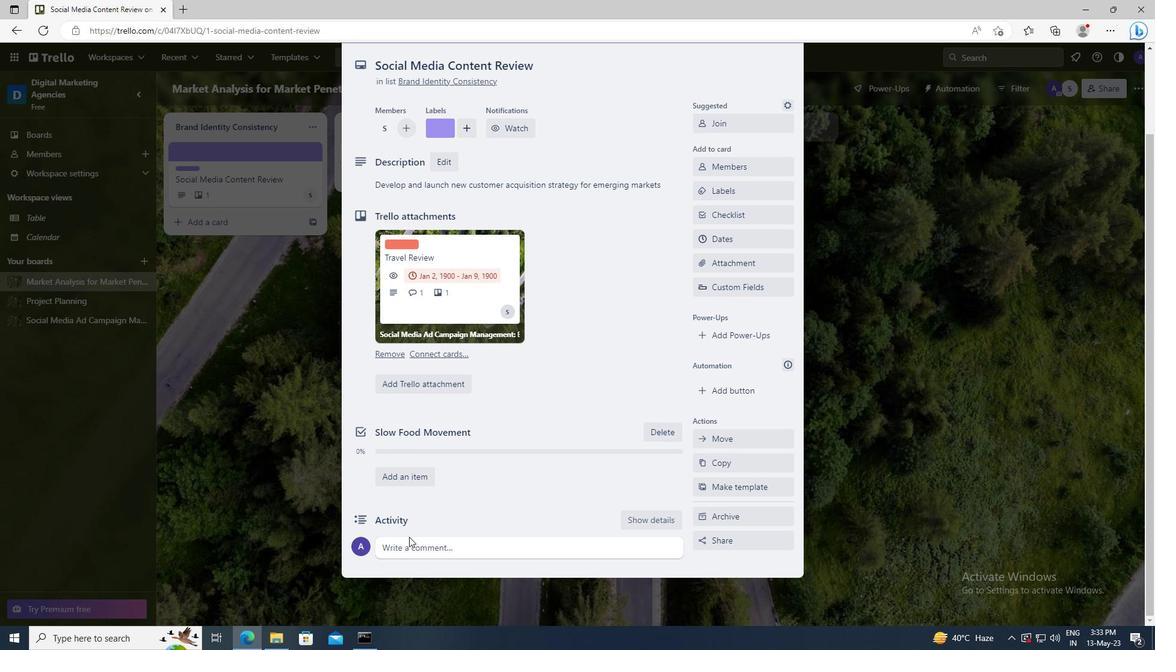 
Action: Mouse pressed left at (411, 548)
Screenshot: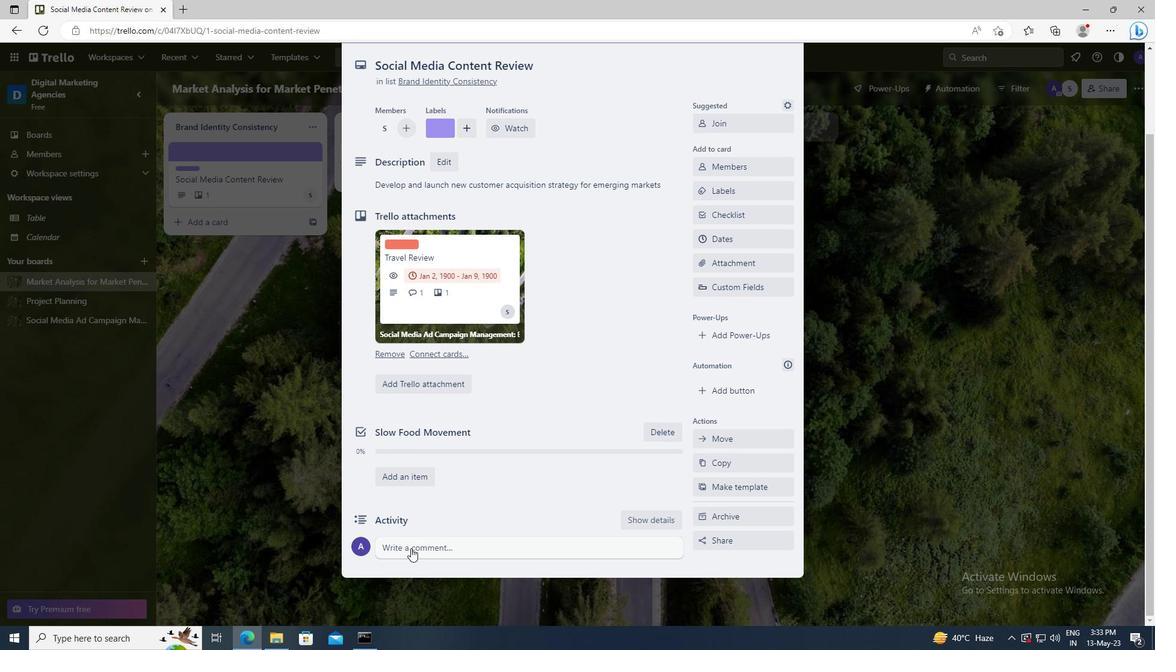 
Action: Key pressed <Key.shift>GIVEN<Key.space>THE<Key.space>POTENTIAL<Key.space>IMPACT<Key.space>OF<Key.space>THIS<Key.space>TASK<Key.space>ON<Key.space>OUR<Key.space>COMPANY<Key.space>REPUTATION<Key.space>FOR<Key.space>INNOVATION,<Key.space>LET<Key.space>US<Key.space>ENSURE<Key.space>THAT<Key.space>WE<Key.space>APPROACH<Key.space>IT<Key.space>WITH<Key.space>A<Key.space>SNE\\<Key.backspace><Key.backspace><Key.backspace><Key.backspace>ENSE<Key.space>OF<Key.space>CREATIVITY<Key.space>AND<Key.space>IMAGINATION.
Screenshot: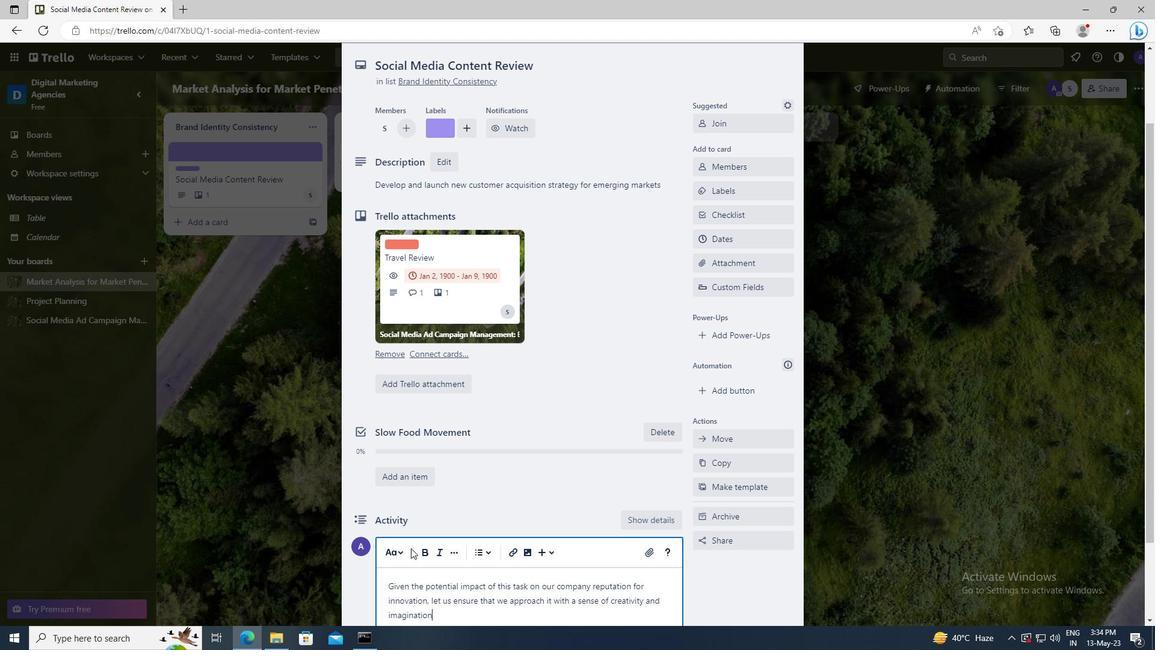 
Action: Mouse scrolled (411, 547) with delta (0, 0)
Screenshot: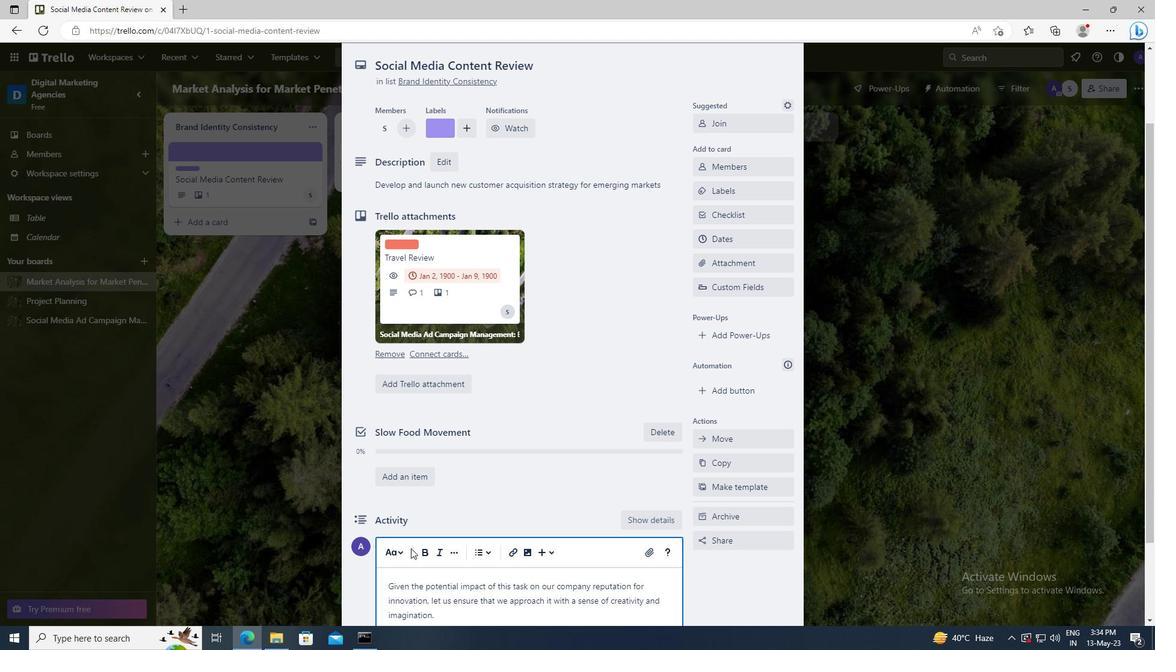 
Action: Mouse moved to (402, 561)
Screenshot: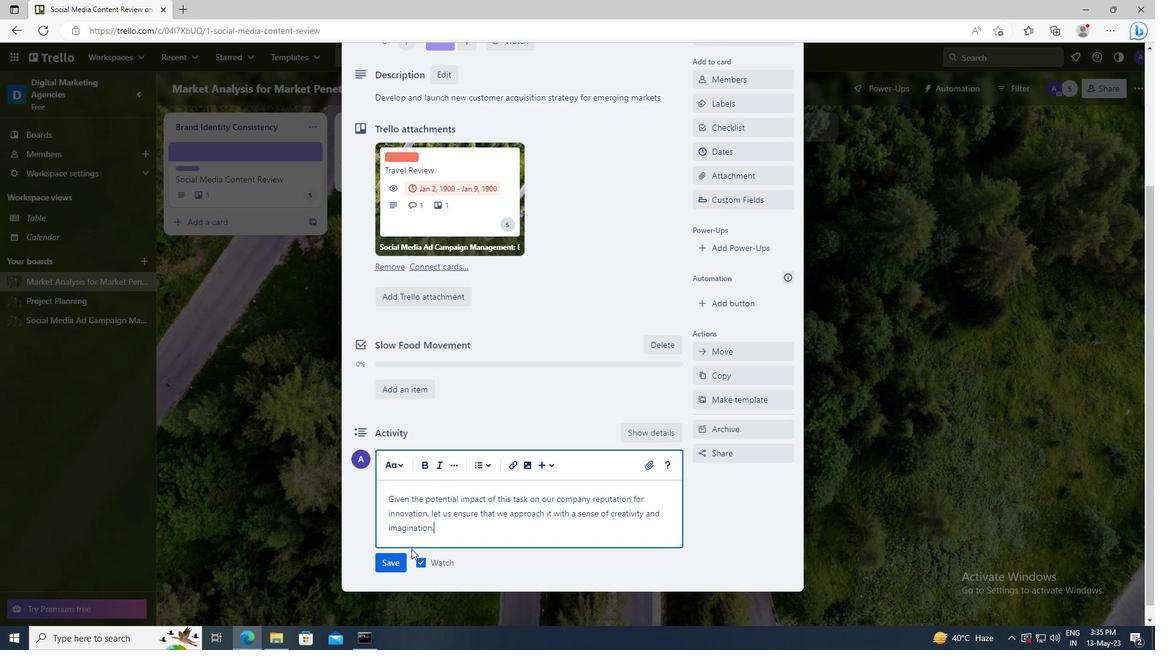 
Action: Mouse pressed left at (402, 561)
Screenshot: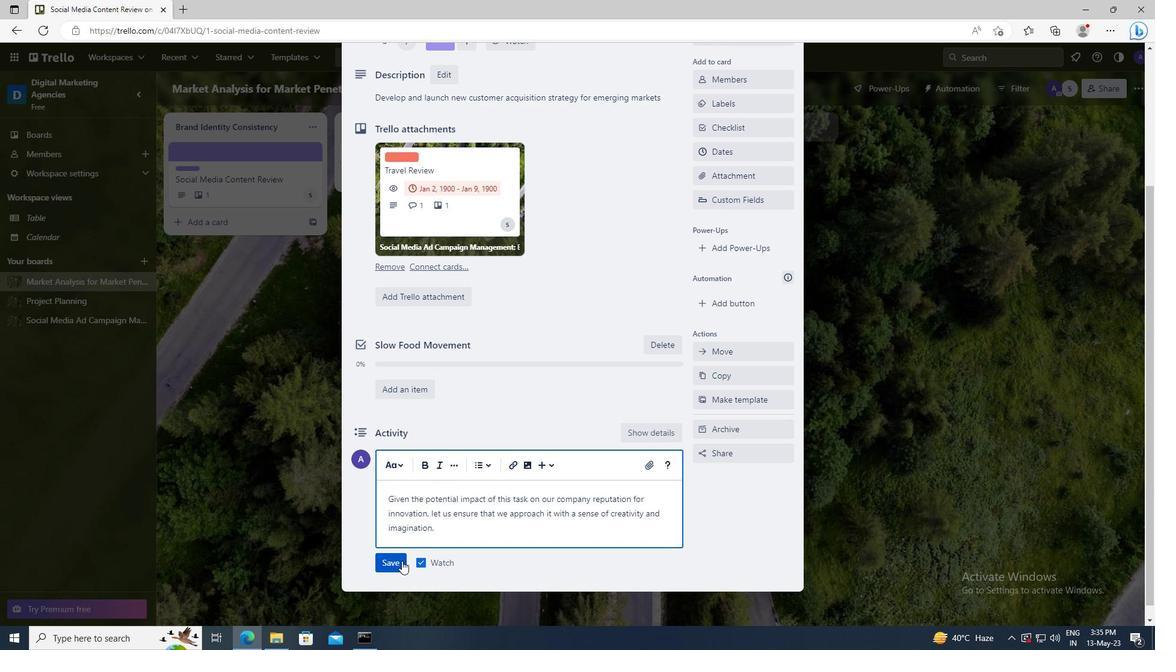 
Action: Mouse moved to (713, 244)
Screenshot: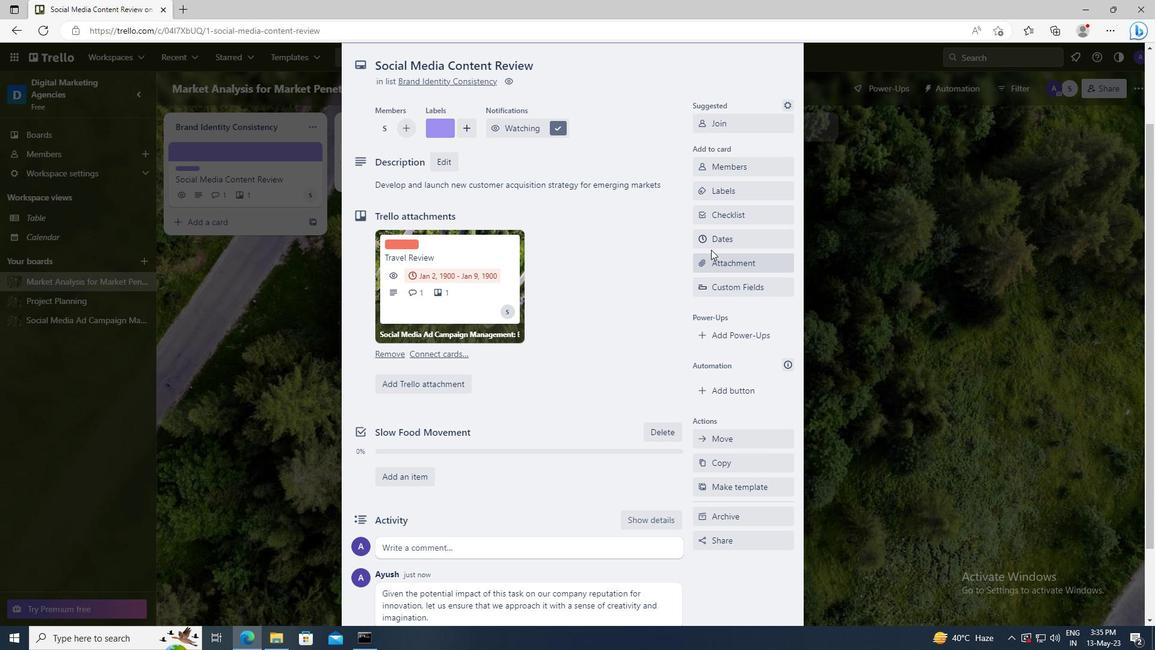 
Action: Mouse pressed left at (713, 244)
Screenshot: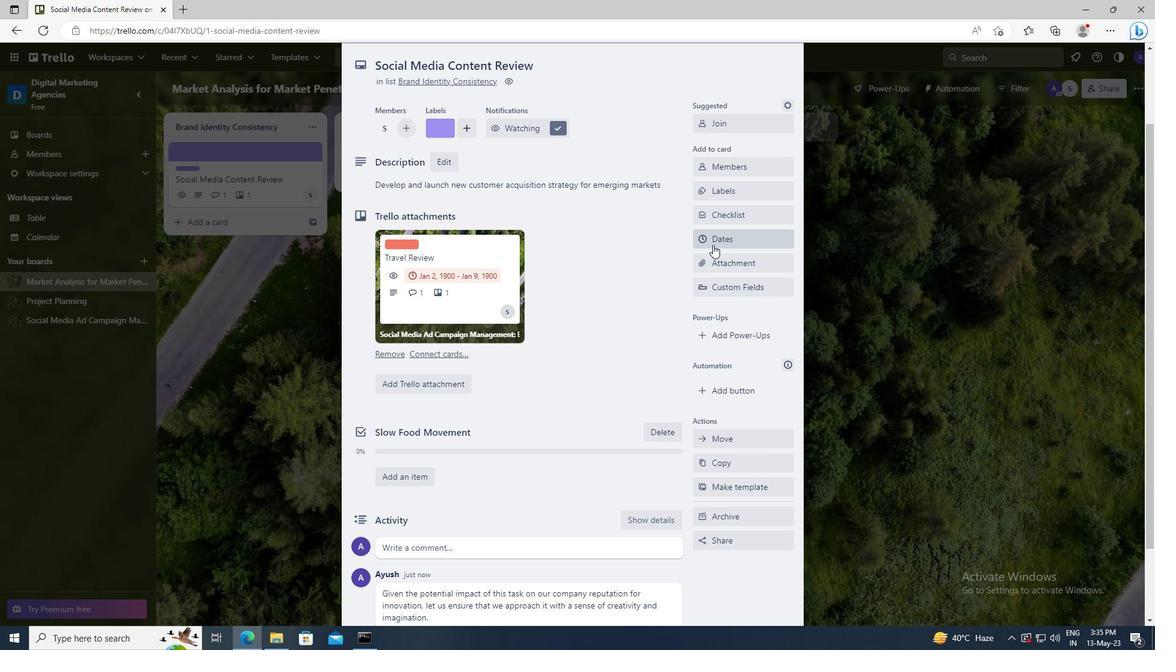 
Action: Mouse moved to (708, 305)
Screenshot: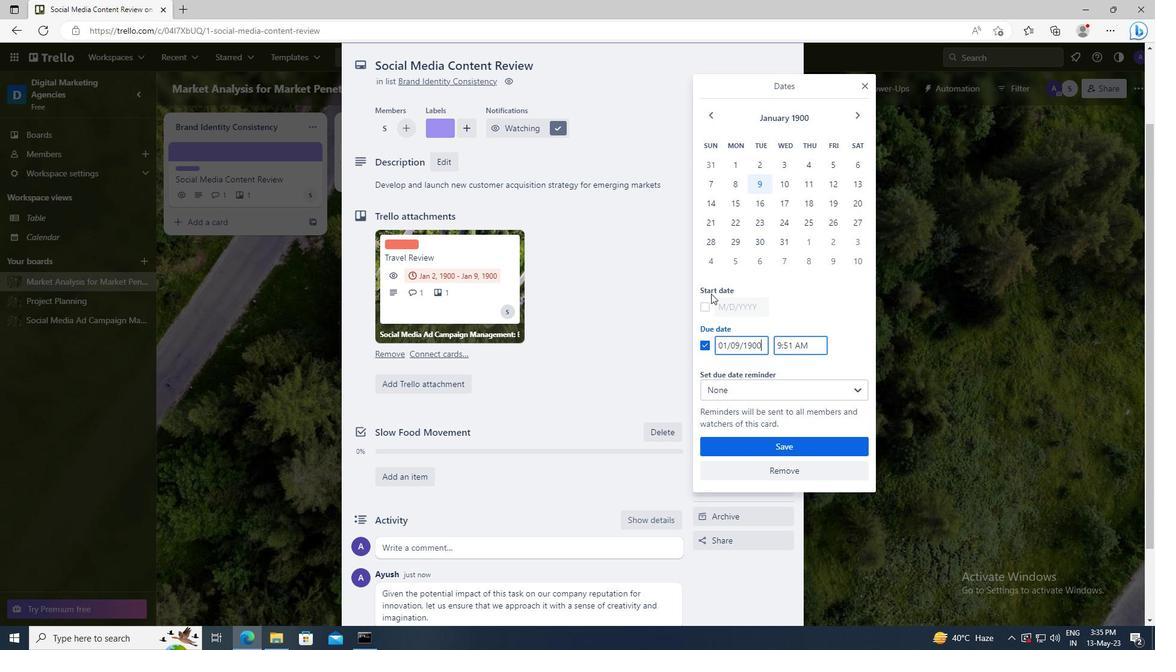 
Action: Mouse pressed left at (708, 305)
Screenshot: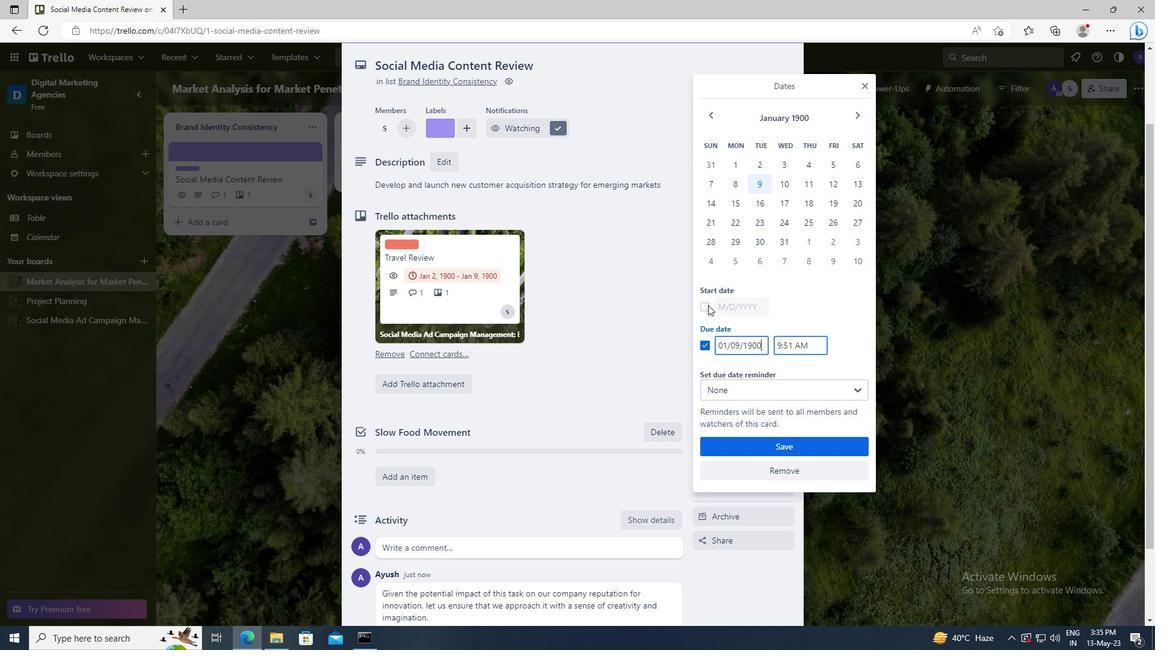 
Action: Mouse moved to (761, 311)
Screenshot: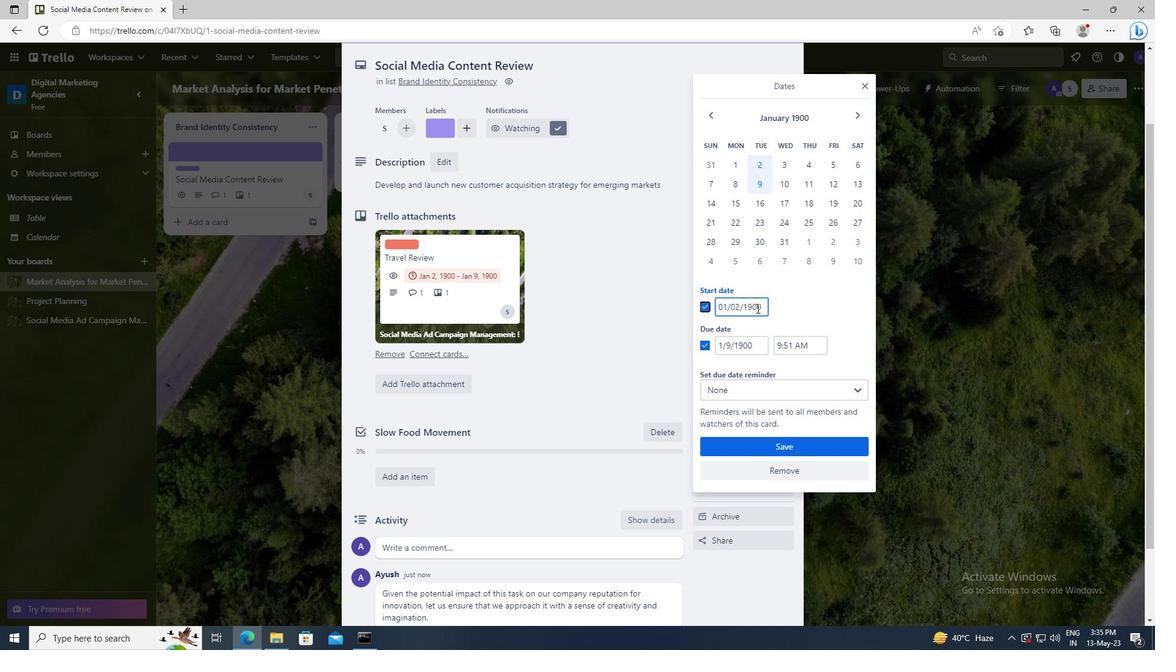 
Action: Mouse pressed left at (761, 311)
Screenshot: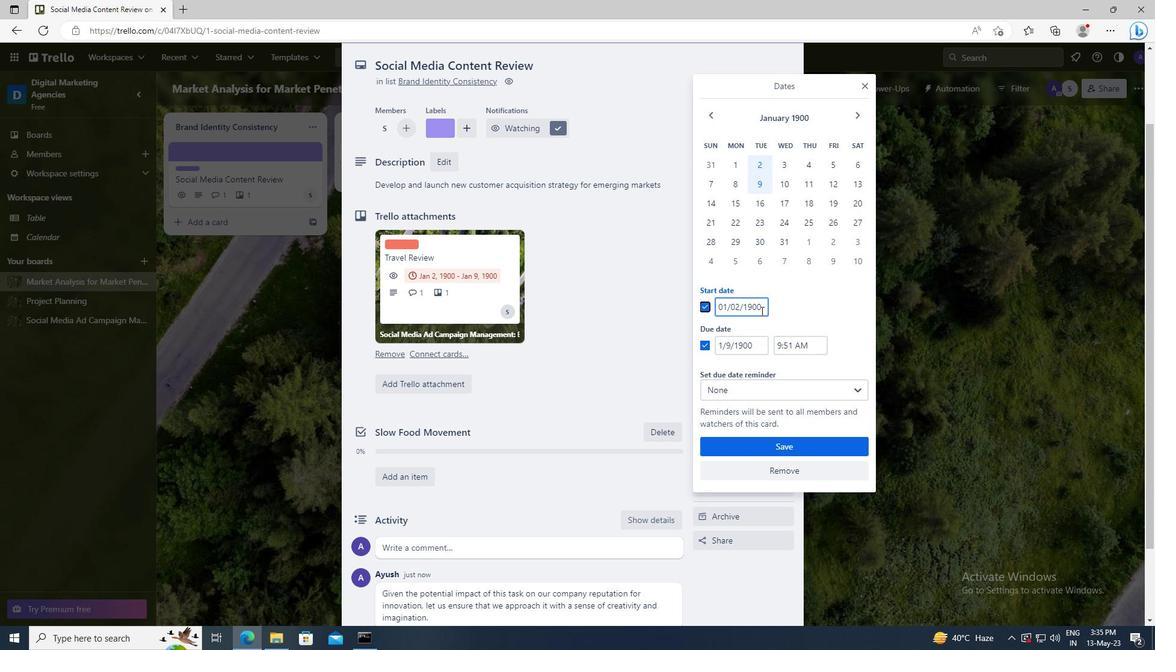 
Action: Key pressed <Key.left><Key.left><Key.left><Key.left><Key.left><Key.backspace>3
Screenshot: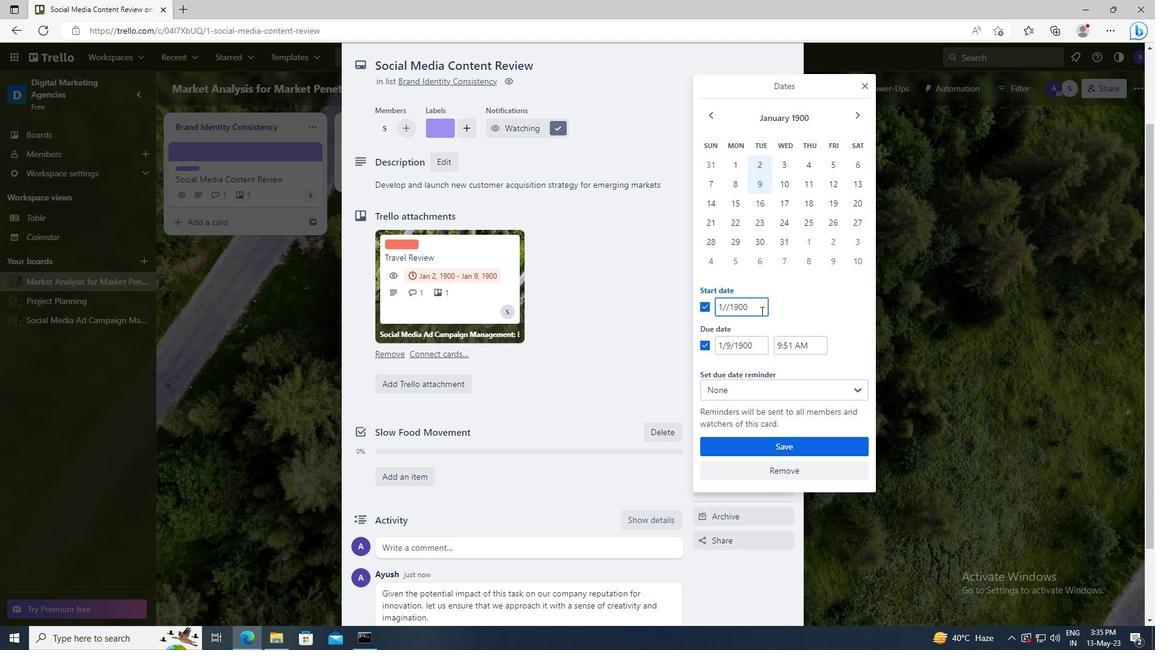
Action: Mouse moved to (766, 349)
Screenshot: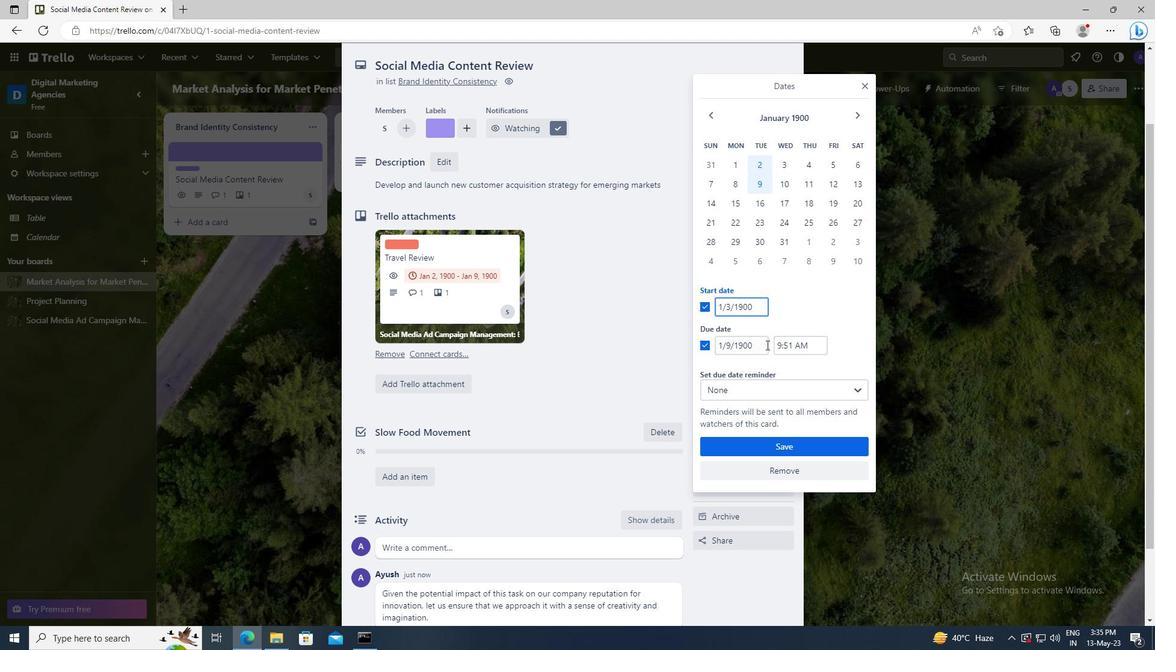 
Action: Mouse pressed left at (766, 349)
Screenshot: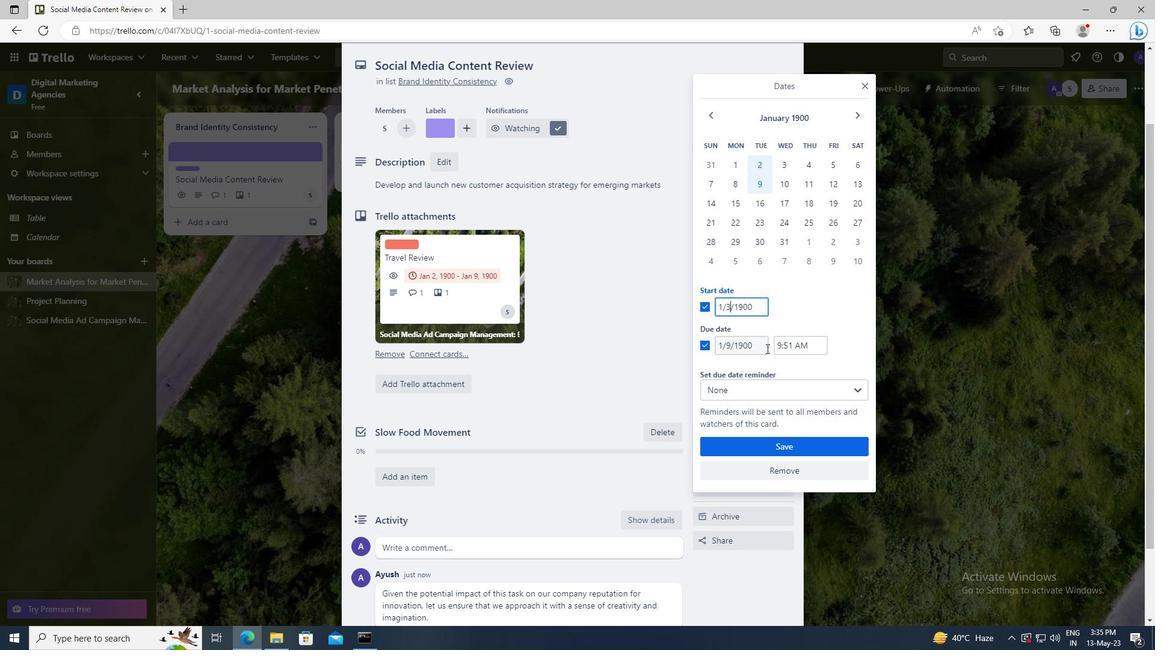 
Action: Key pressed <Key.left><Key.left><Key.left><Key.left><Key.left><Key.backspace>10
Screenshot: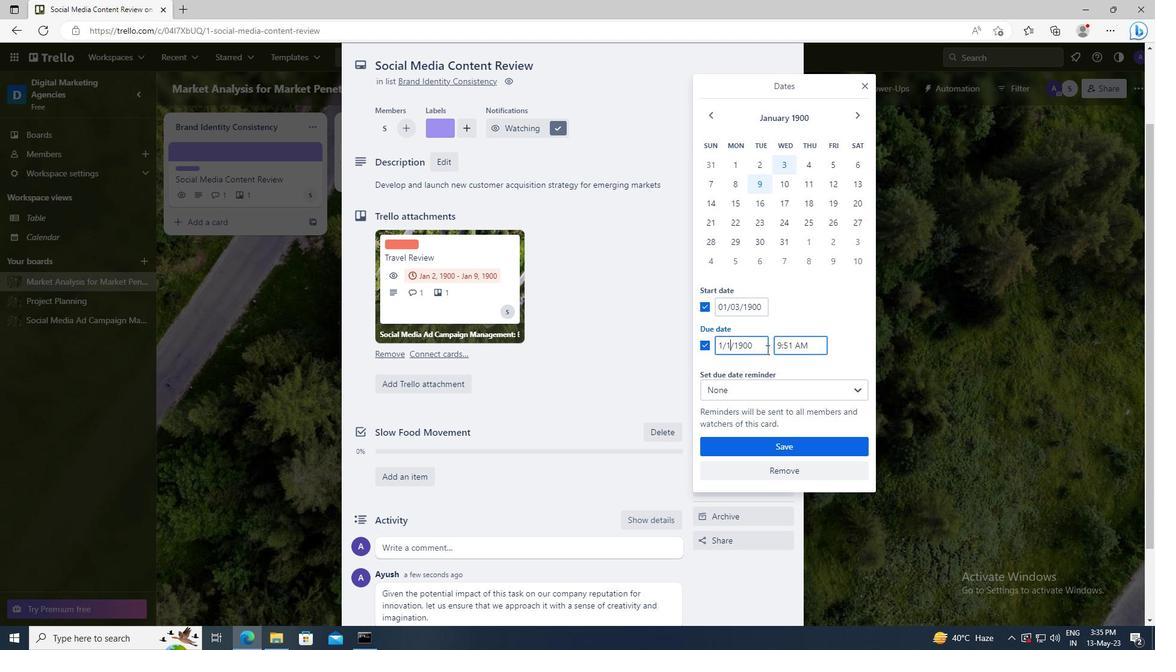 
Action: Mouse moved to (790, 444)
Screenshot: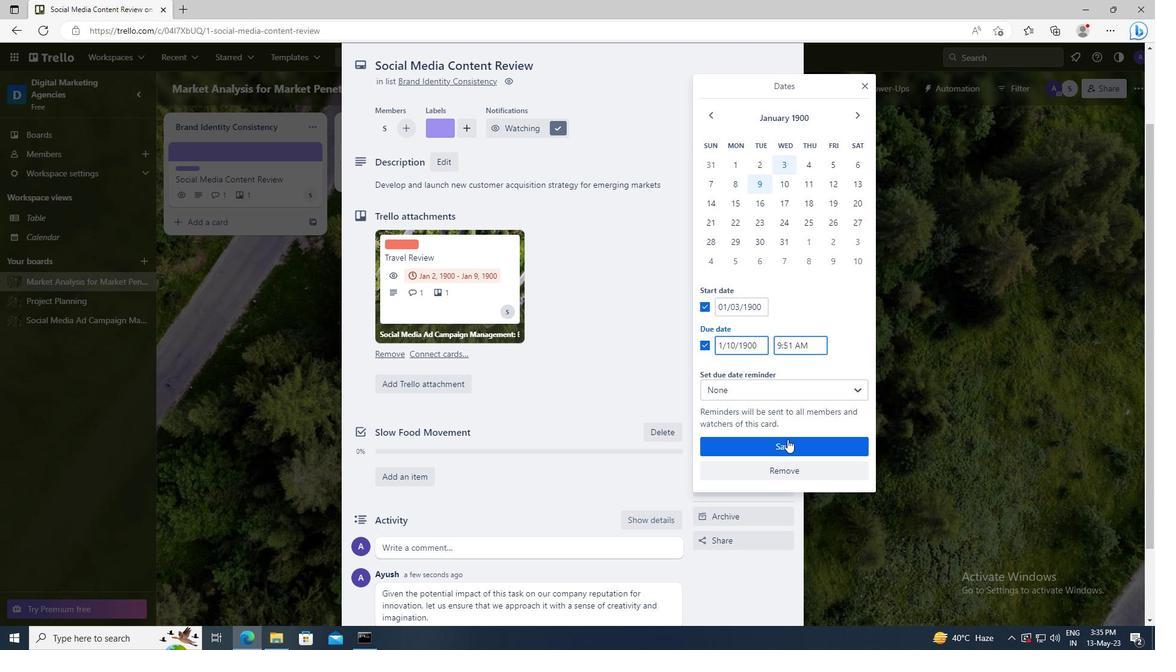 
Action: Mouse pressed left at (790, 444)
Screenshot: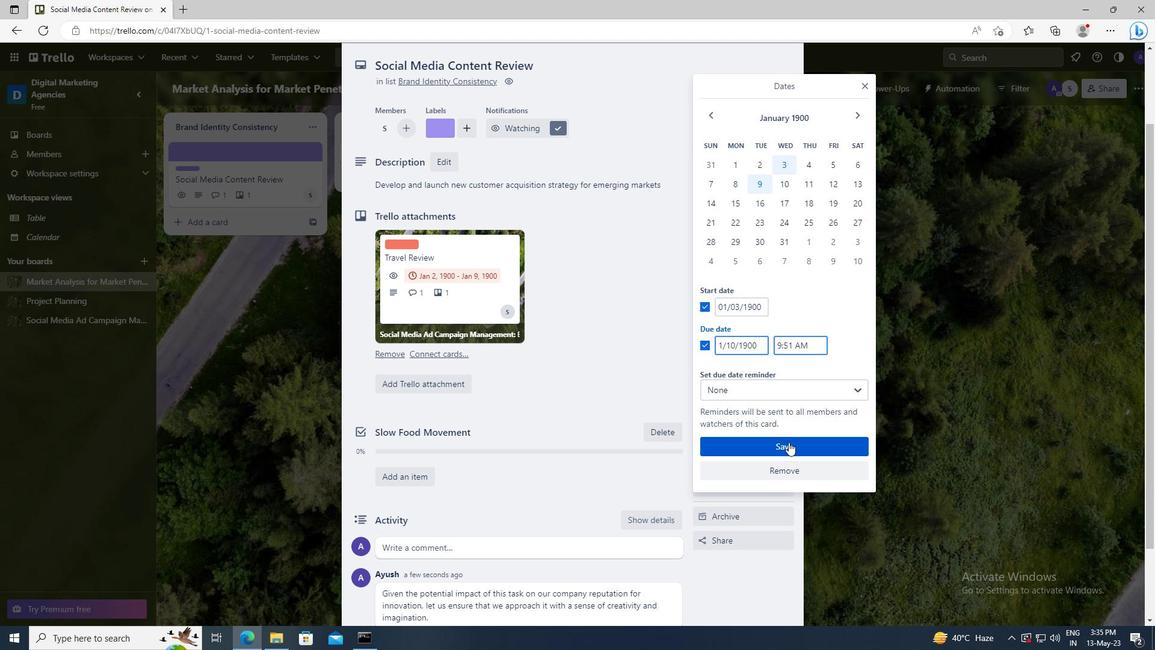 
